 Task: Look for space in Bodināyakkanūr, India from 7th July, 2023 to 15th July, 2023 for 6 adults in price range Rs.15000 to Rs.20000. Place can be entire place with 3 bedrooms having 3 beds and 3 bathrooms. Property type can be house, flat, guest house. Booking option can be shelf check-in. Required host language is English.
Action: Mouse moved to (400, 48)
Screenshot: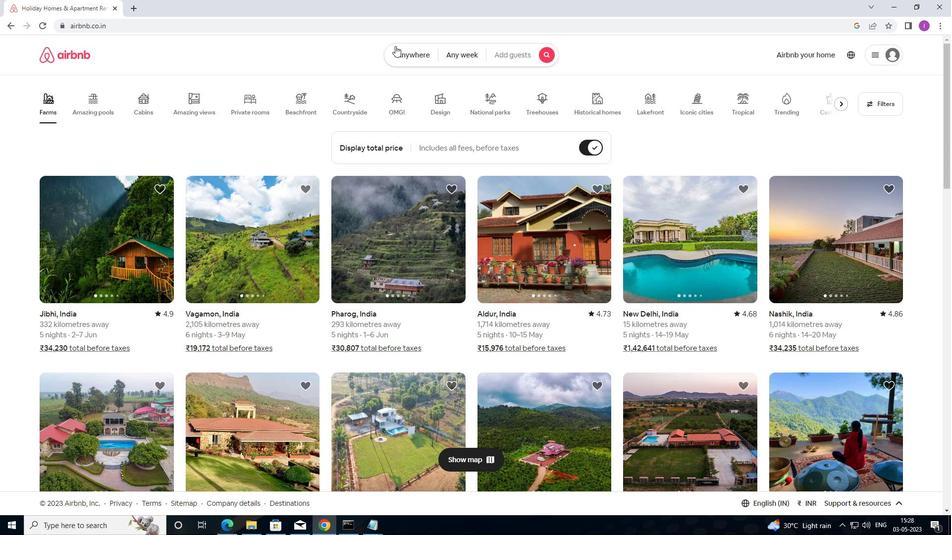 
Action: Mouse pressed left at (400, 48)
Screenshot: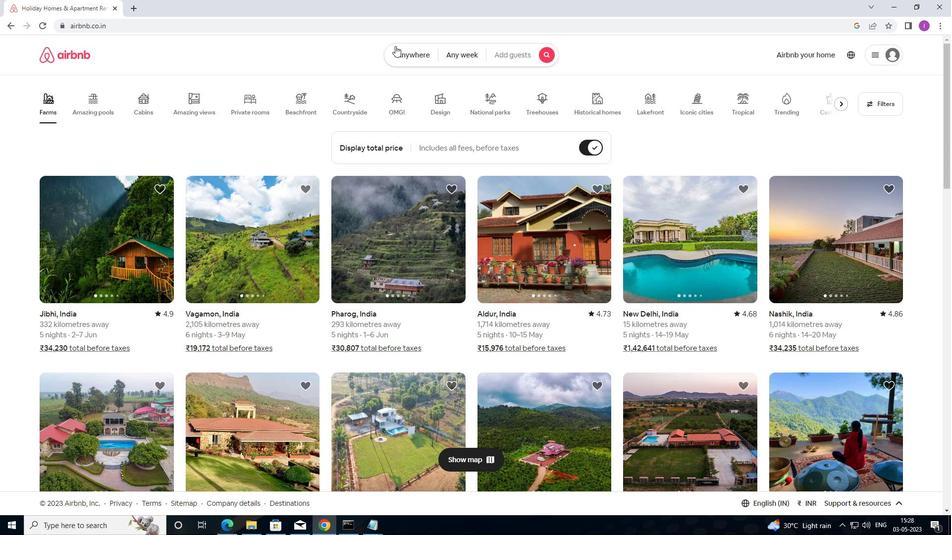 
Action: Mouse moved to (277, 84)
Screenshot: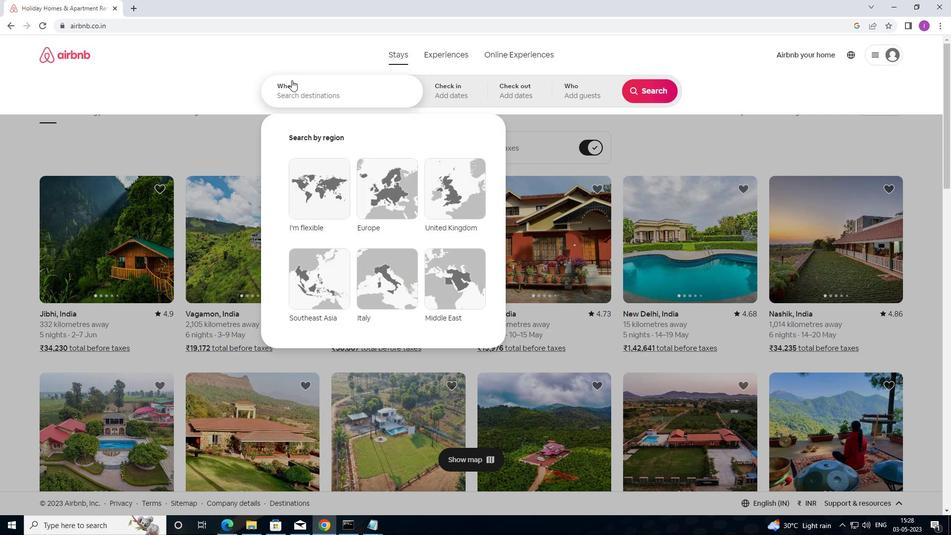 
Action: Mouse pressed left at (277, 84)
Screenshot: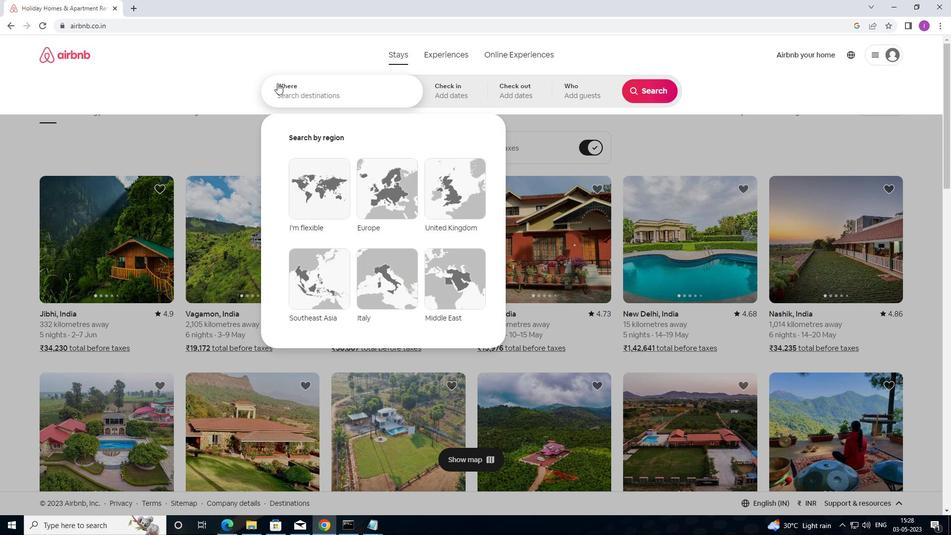 
Action: Mouse moved to (286, 93)
Screenshot: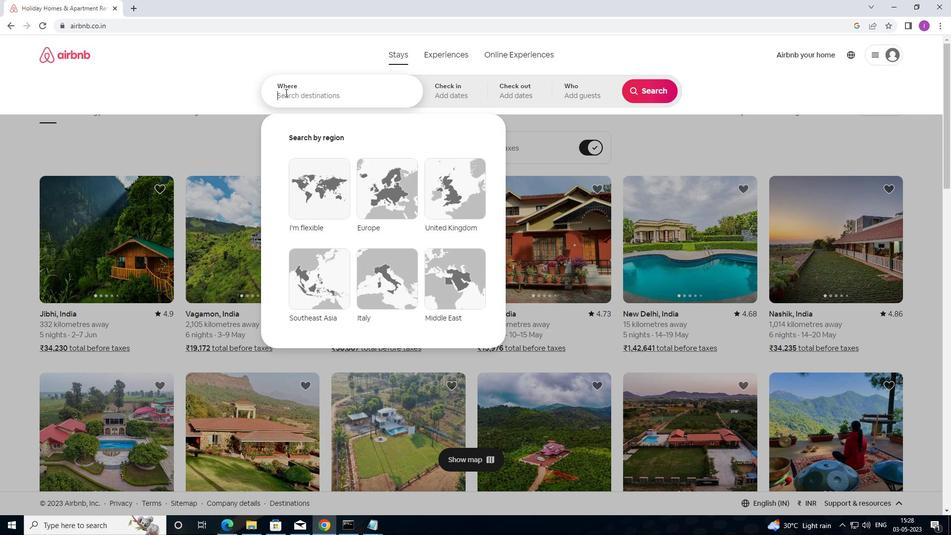 
Action: Mouse pressed left at (286, 93)
Screenshot: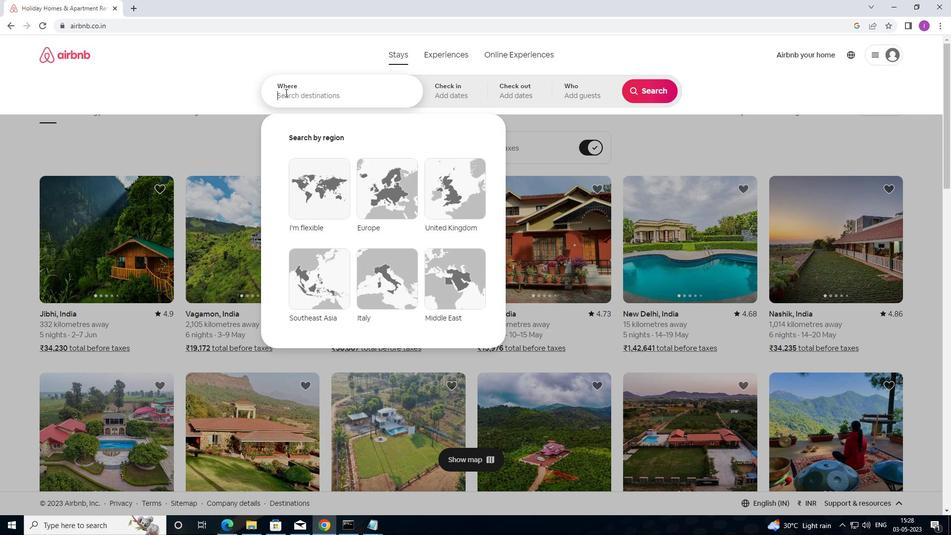 
Action: Key pressed <Key.shift>BODINAYAKKANUR,<Key.shift>INDI<Key.shift>A
Screenshot: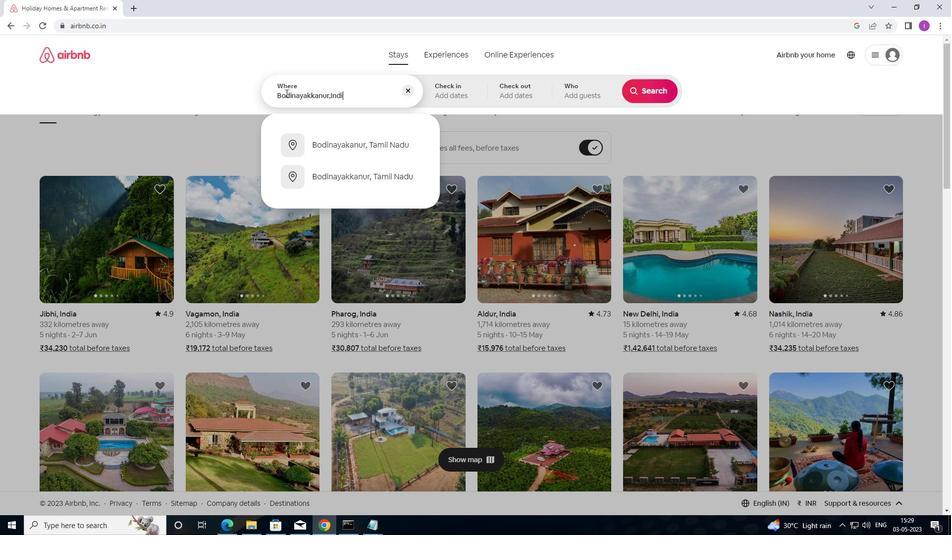 
Action: Mouse moved to (441, 93)
Screenshot: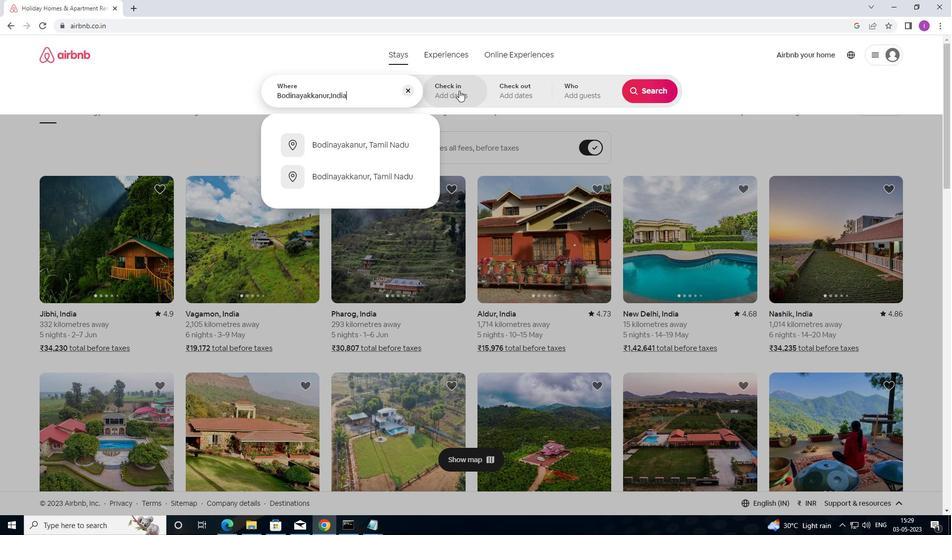 
Action: Mouse pressed left at (441, 93)
Screenshot: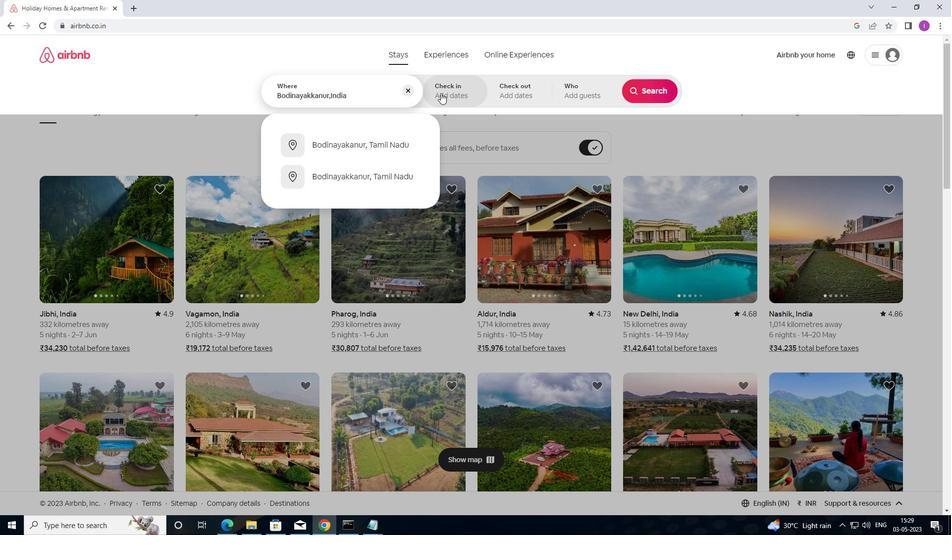 
Action: Mouse moved to (648, 173)
Screenshot: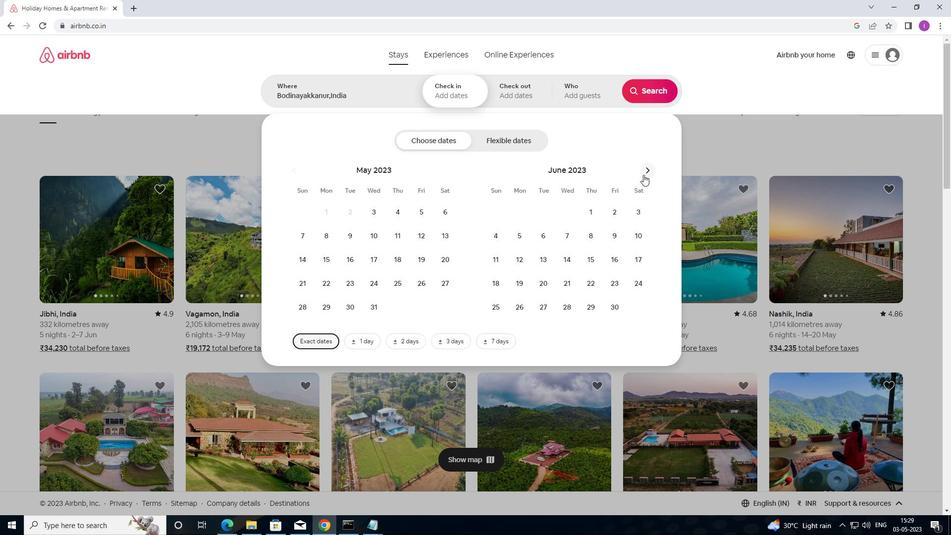 
Action: Mouse pressed left at (648, 173)
Screenshot: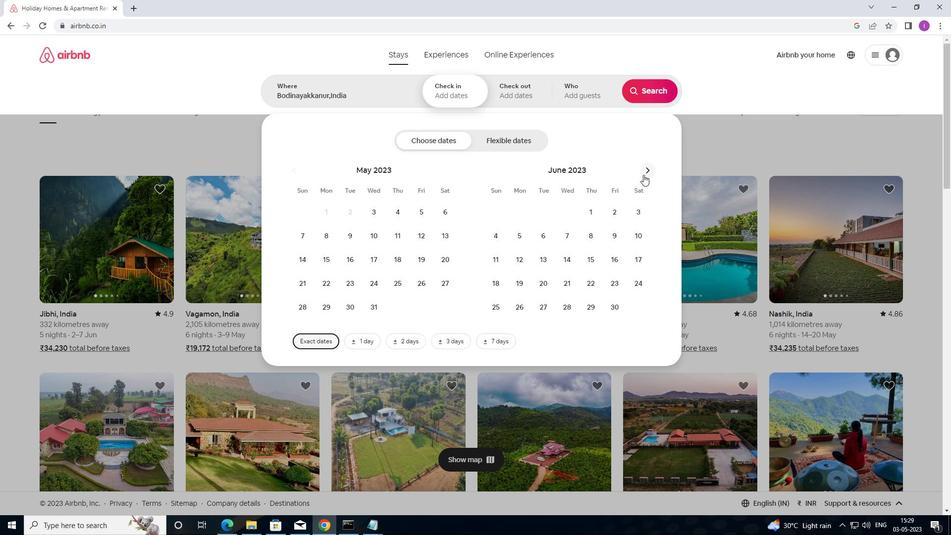 
Action: Mouse moved to (618, 236)
Screenshot: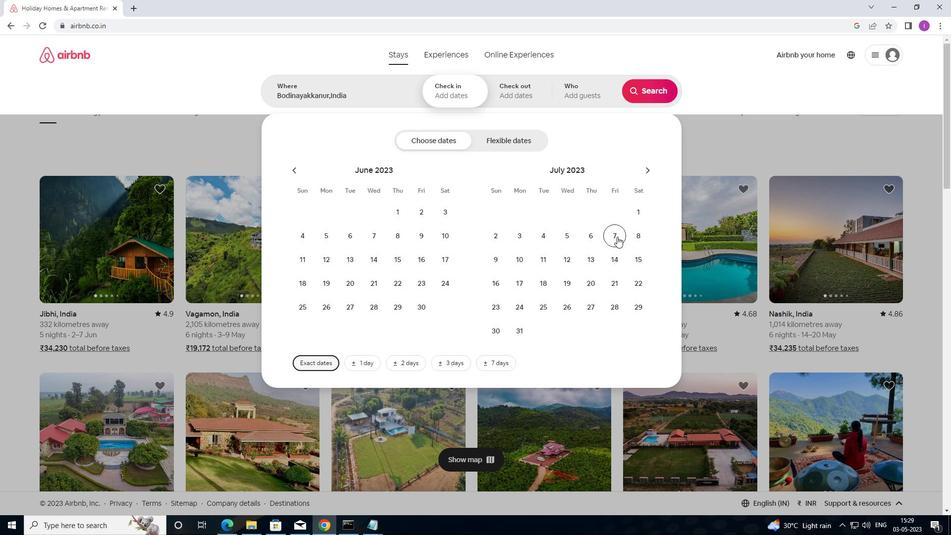
Action: Mouse pressed left at (618, 236)
Screenshot: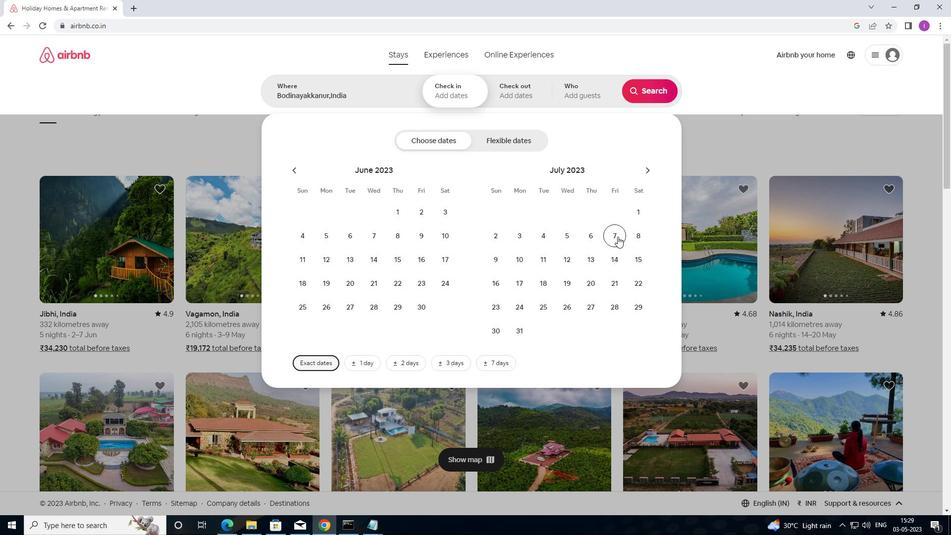 
Action: Mouse moved to (640, 262)
Screenshot: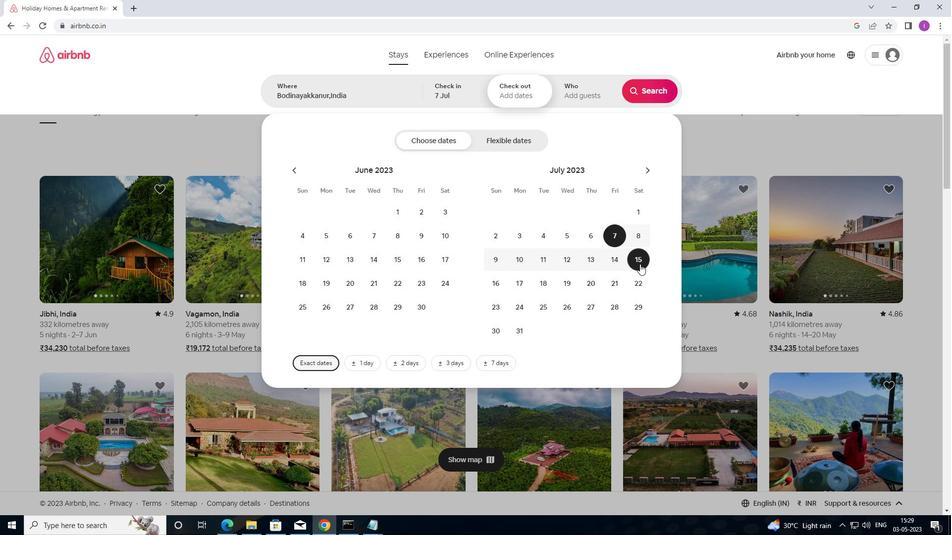 
Action: Mouse pressed left at (640, 262)
Screenshot: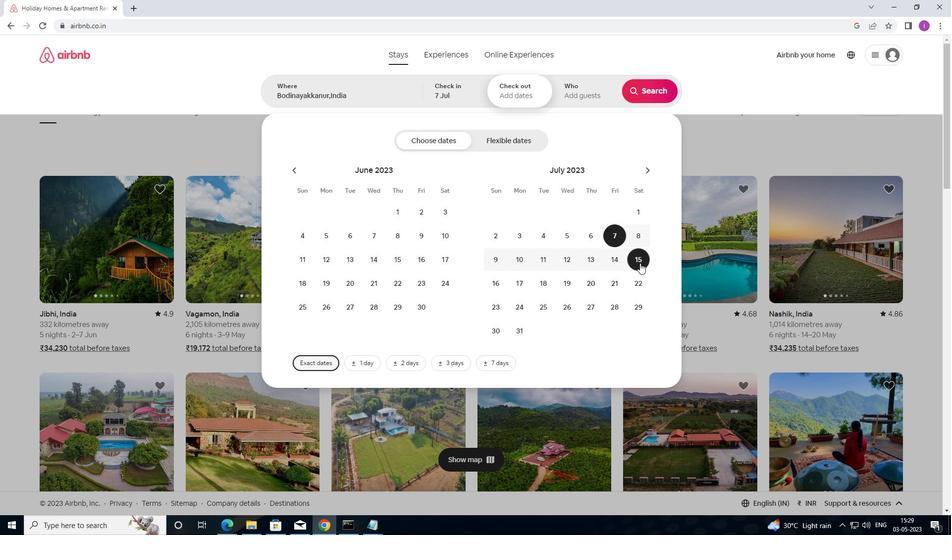 
Action: Mouse moved to (588, 92)
Screenshot: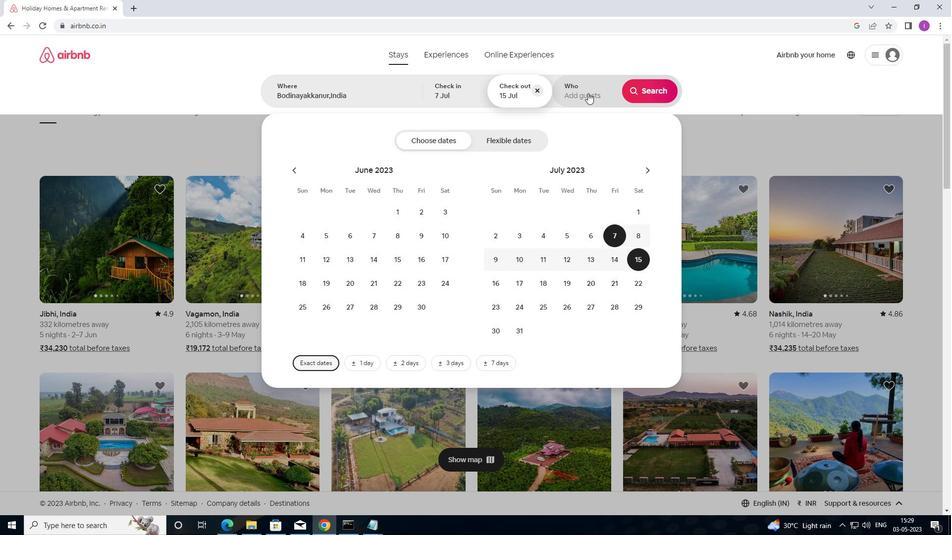 
Action: Mouse pressed left at (588, 92)
Screenshot: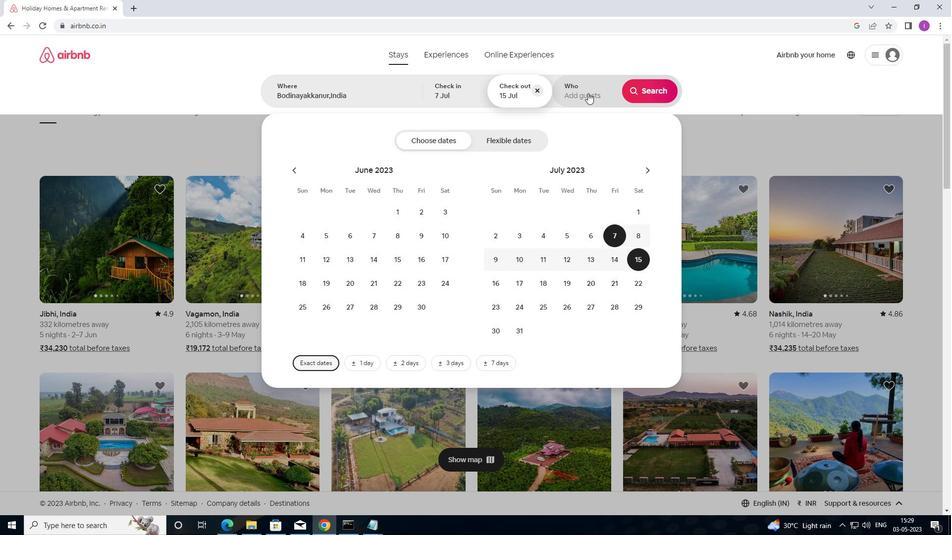 
Action: Mouse moved to (657, 143)
Screenshot: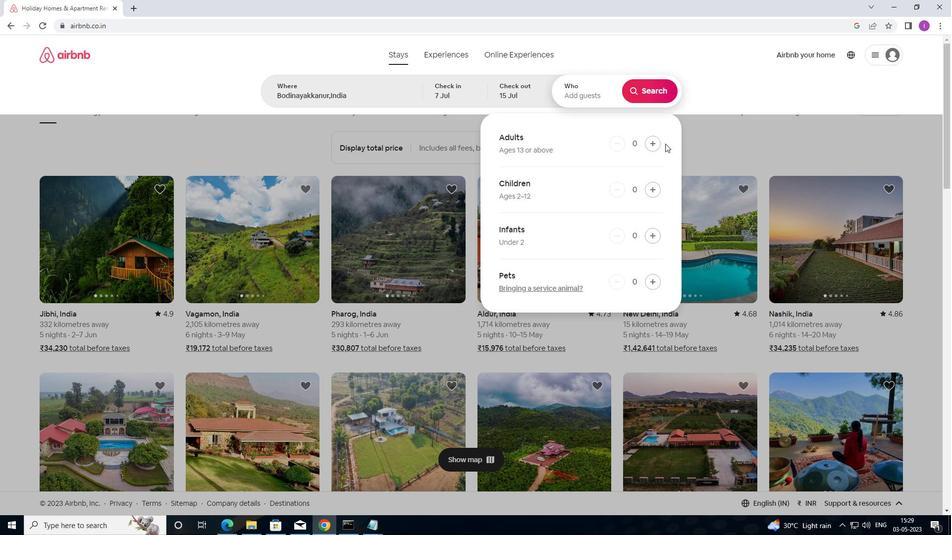 
Action: Mouse pressed left at (657, 143)
Screenshot: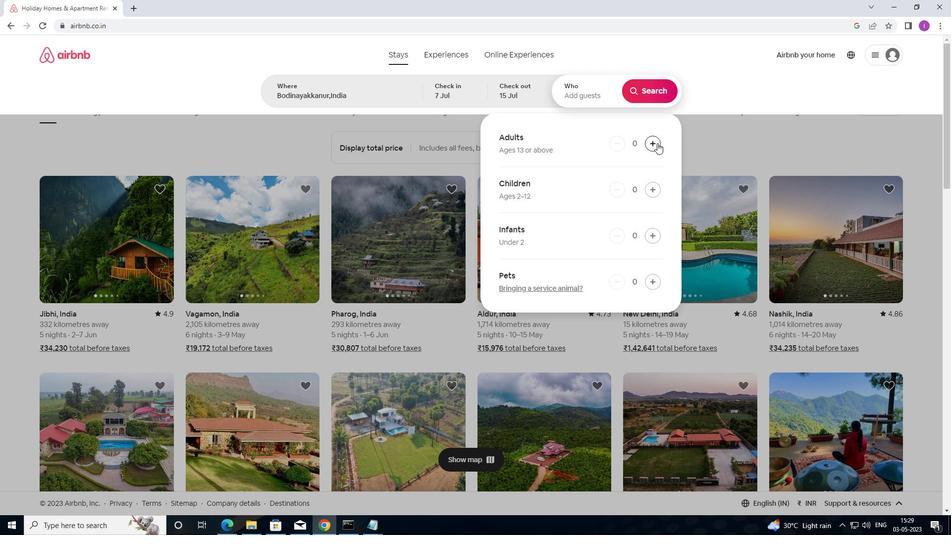 
Action: Mouse pressed left at (657, 143)
Screenshot: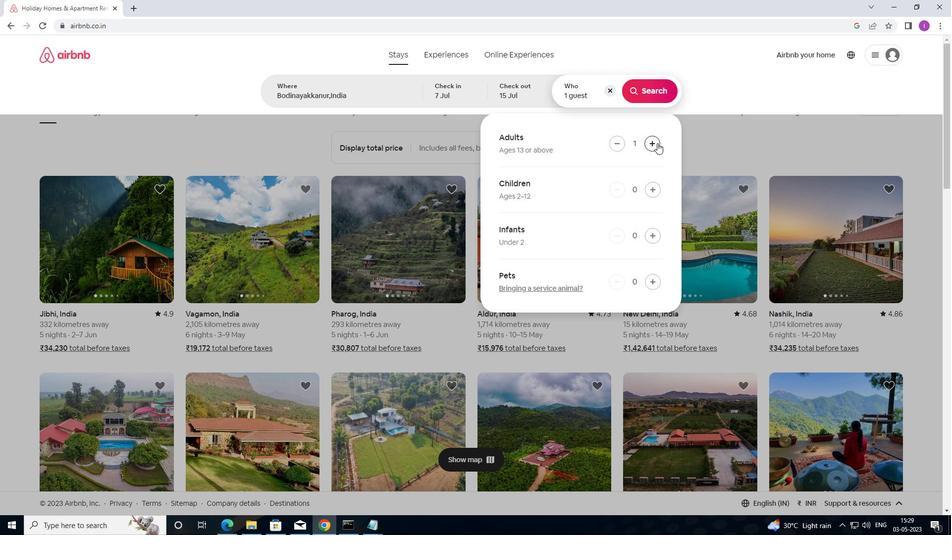 
Action: Mouse pressed left at (657, 143)
Screenshot: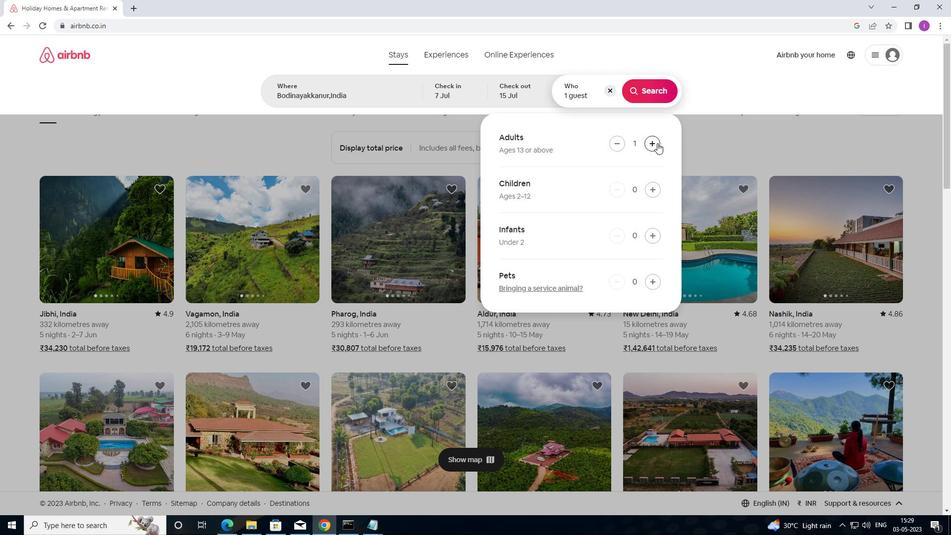 
Action: Mouse pressed left at (657, 143)
Screenshot: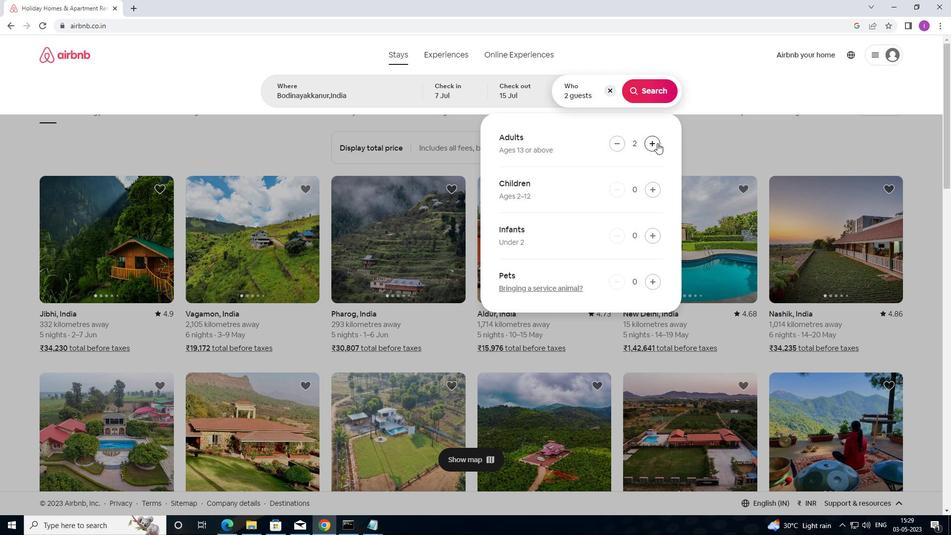 
Action: Mouse pressed left at (657, 143)
Screenshot: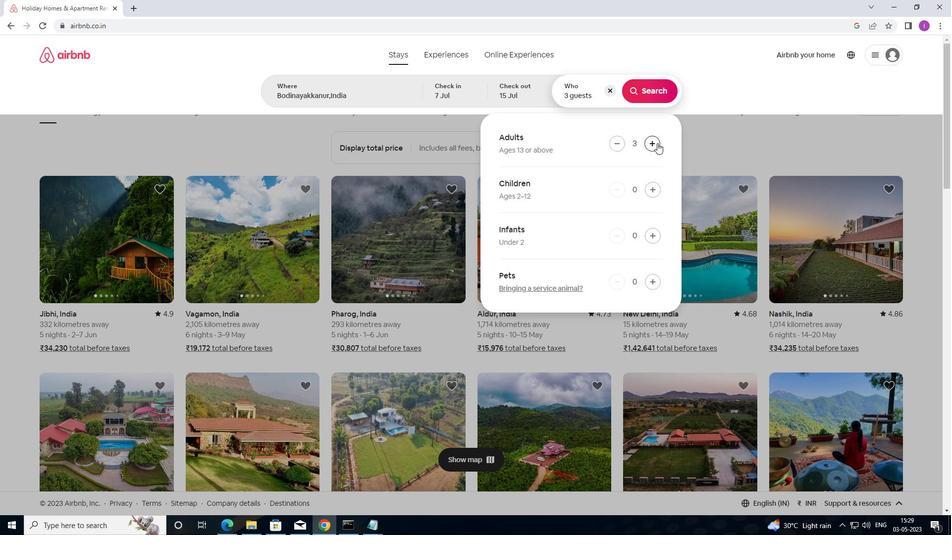 
Action: Mouse pressed left at (657, 143)
Screenshot: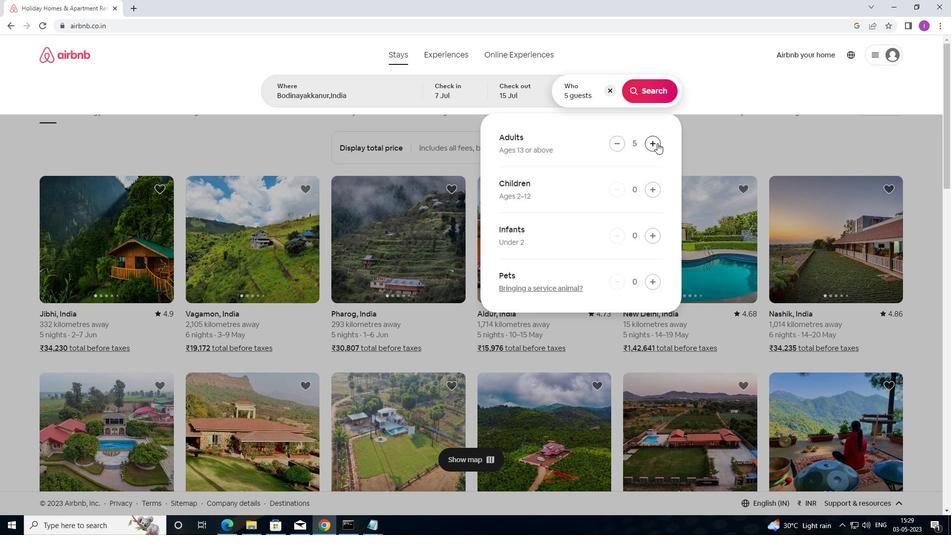 
Action: Mouse moved to (646, 90)
Screenshot: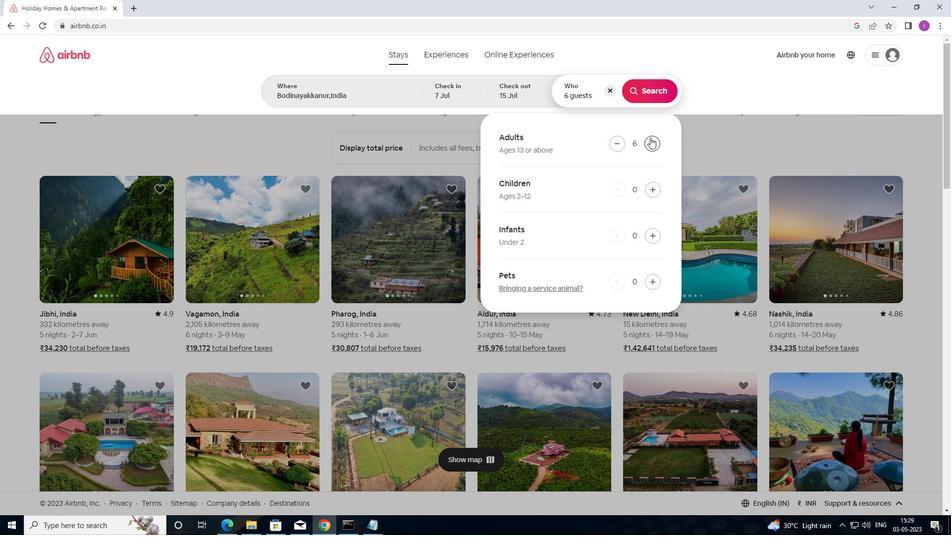 
Action: Mouse pressed left at (646, 90)
Screenshot: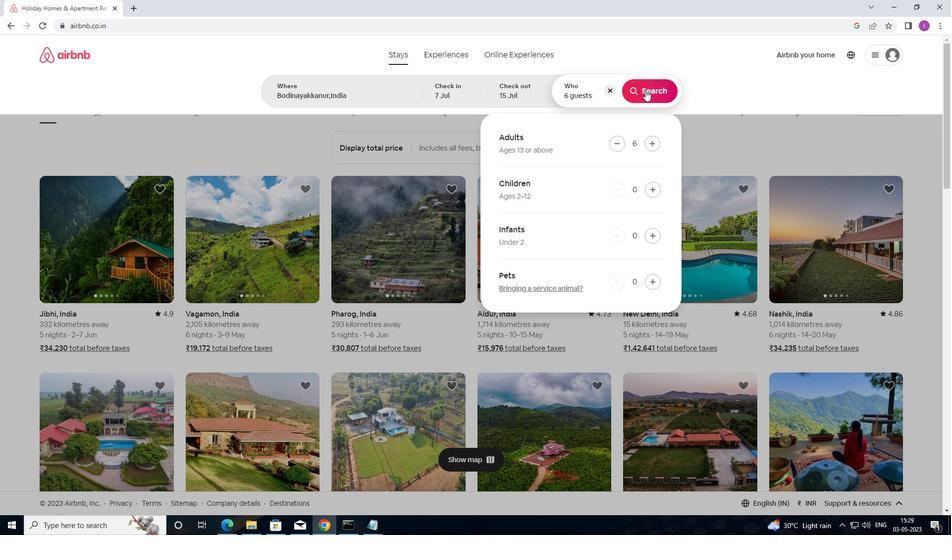 
Action: Mouse moved to (893, 103)
Screenshot: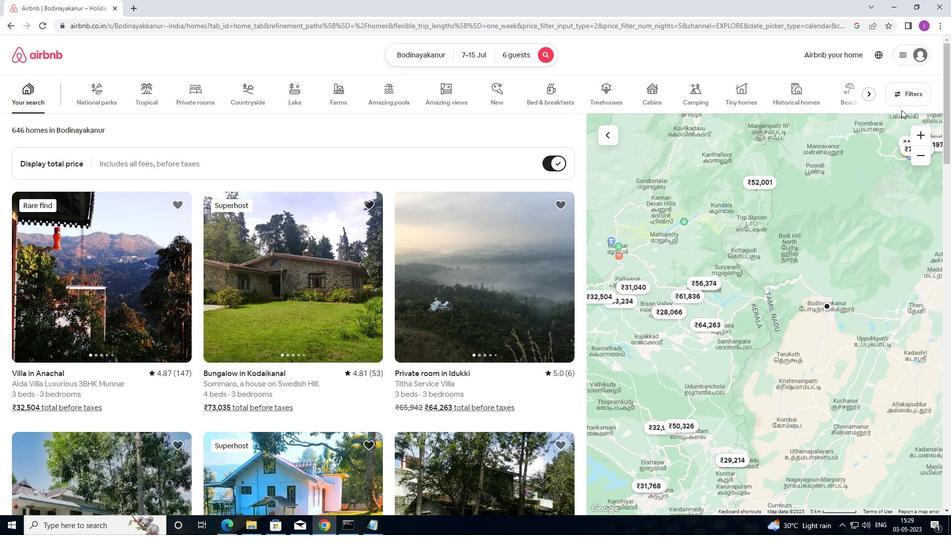 
Action: Mouse pressed left at (893, 103)
Screenshot: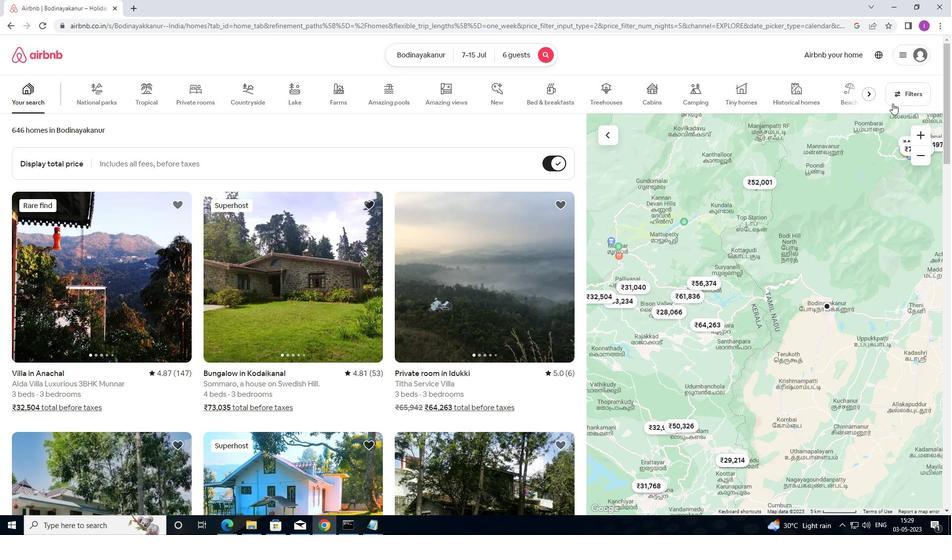 
Action: Mouse moved to (362, 216)
Screenshot: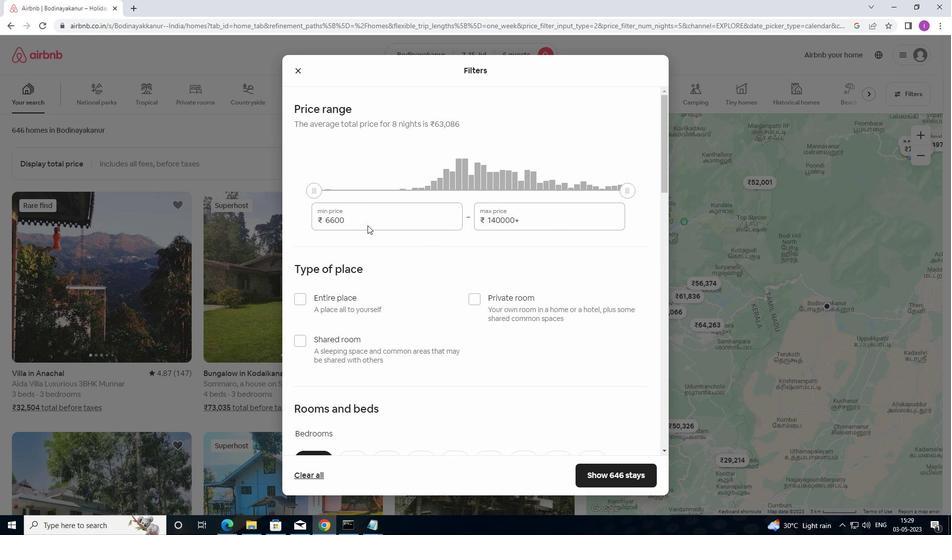 
Action: Mouse pressed left at (362, 216)
Screenshot: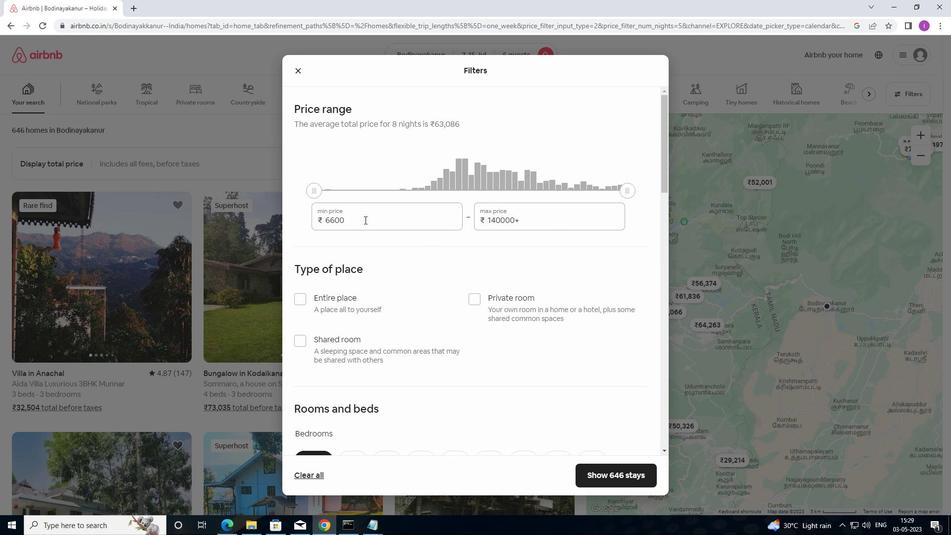 
Action: Mouse moved to (298, 217)
Screenshot: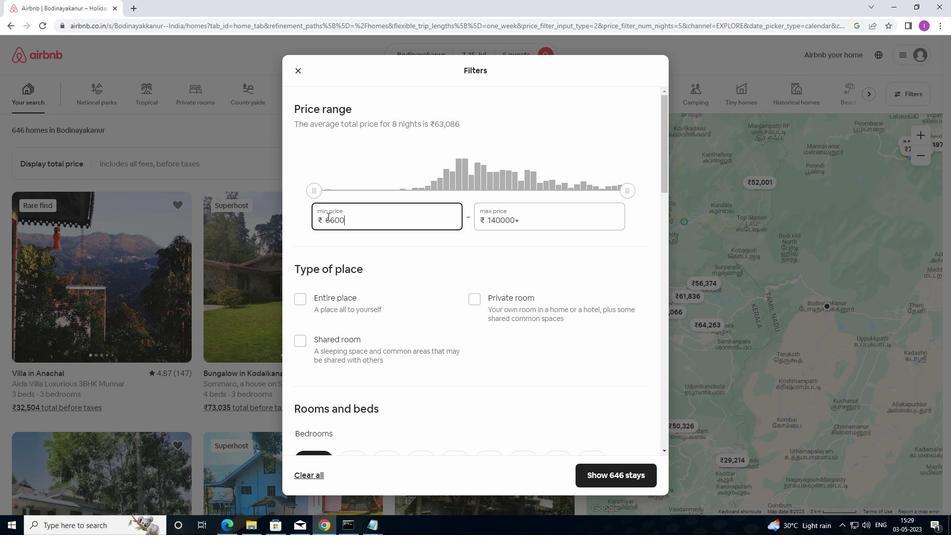 
Action: Key pressed 1
Screenshot: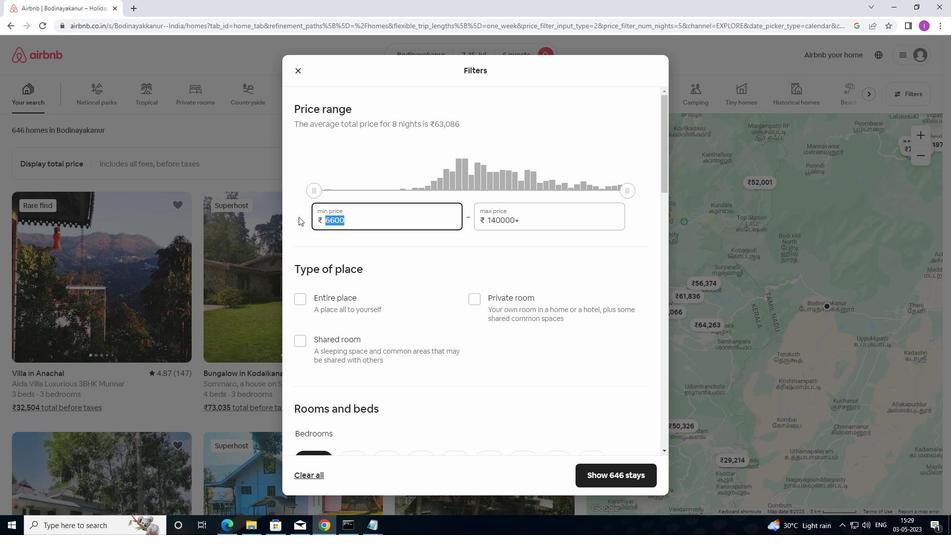 
Action: Mouse moved to (310, 219)
Screenshot: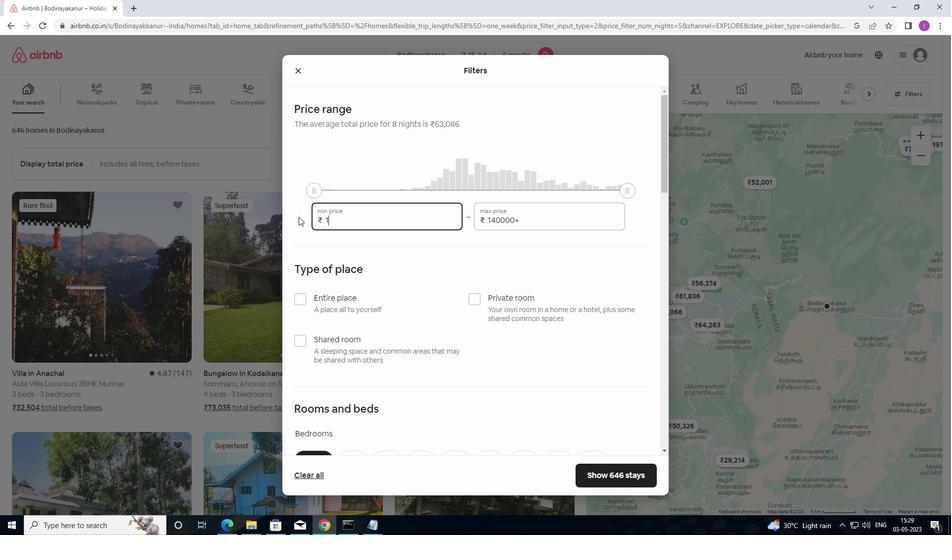 
Action: Key pressed 50
Screenshot: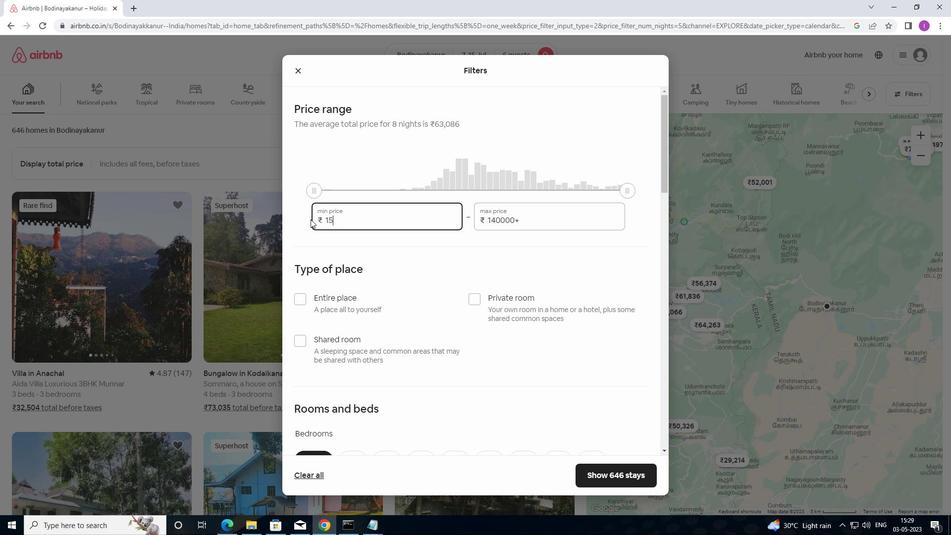 
Action: Mouse moved to (312, 219)
Screenshot: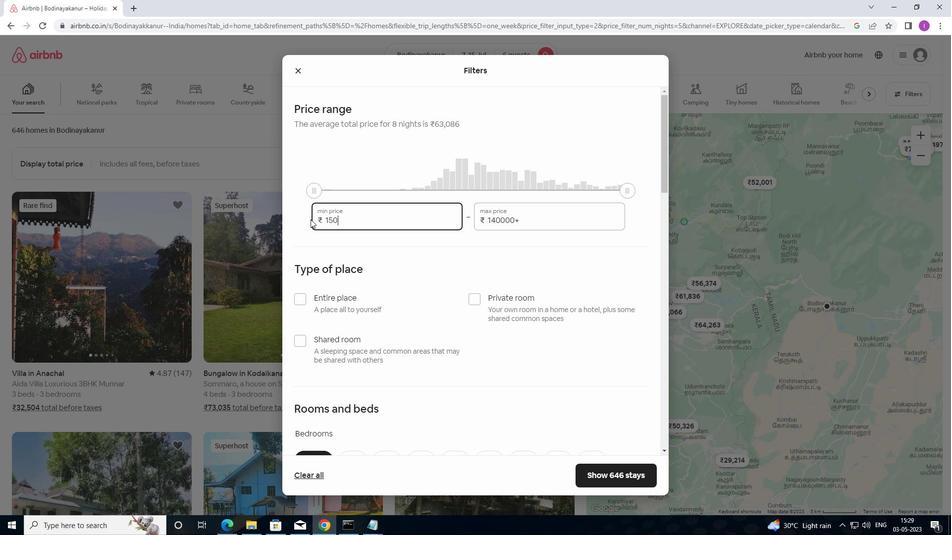
Action: Key pressed 0
Screenshot: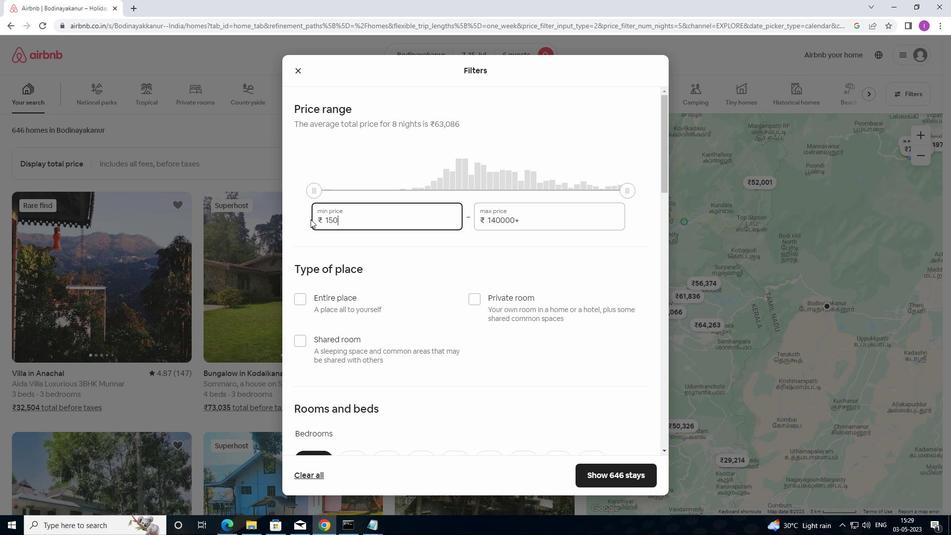 
Action: Mouse moved to (312, 219)
Screenshot: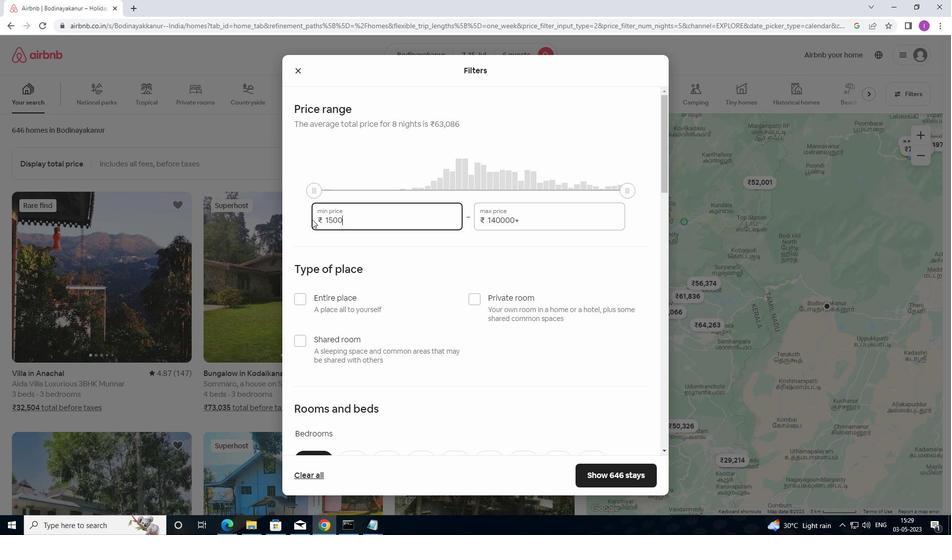 
Action: Key pressed 0
Screenshot: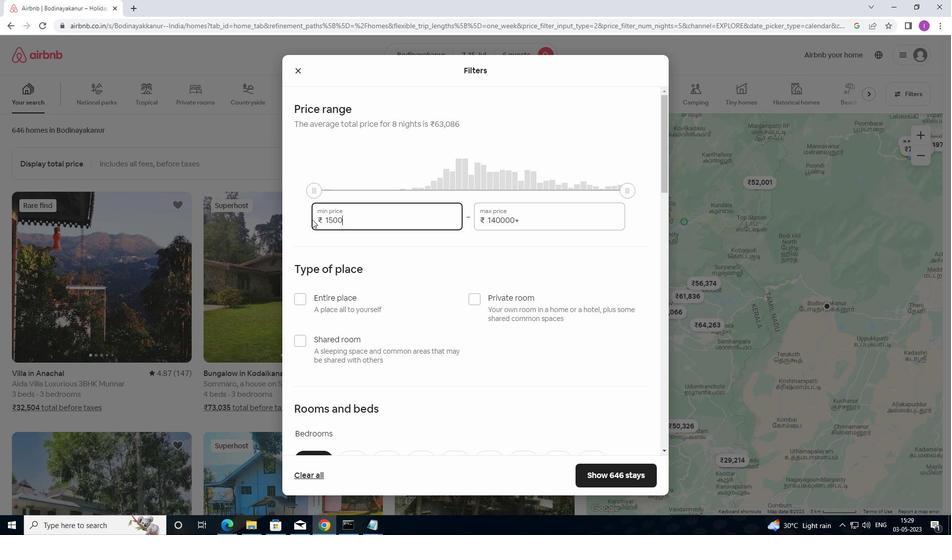 
Action: Mouse moved to (529, 215)
Screenshot: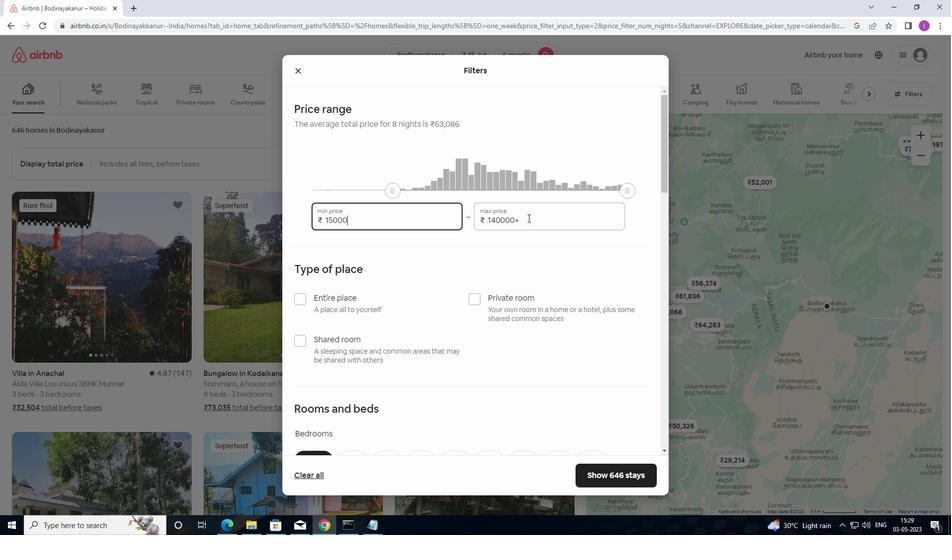 
Action: Mouse pressed left at (529, 215)
Screenshot: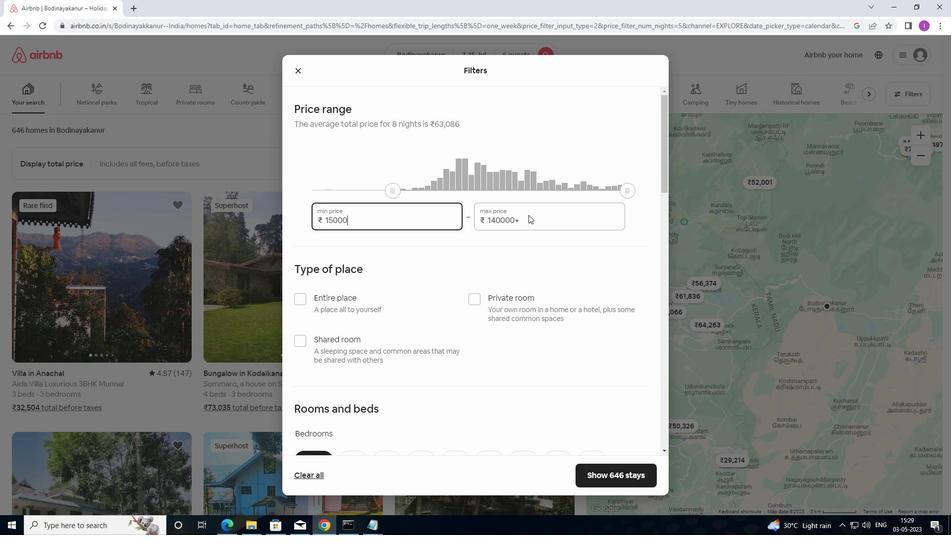 
Action: Mouse moved to (523, 220)
Screenshot: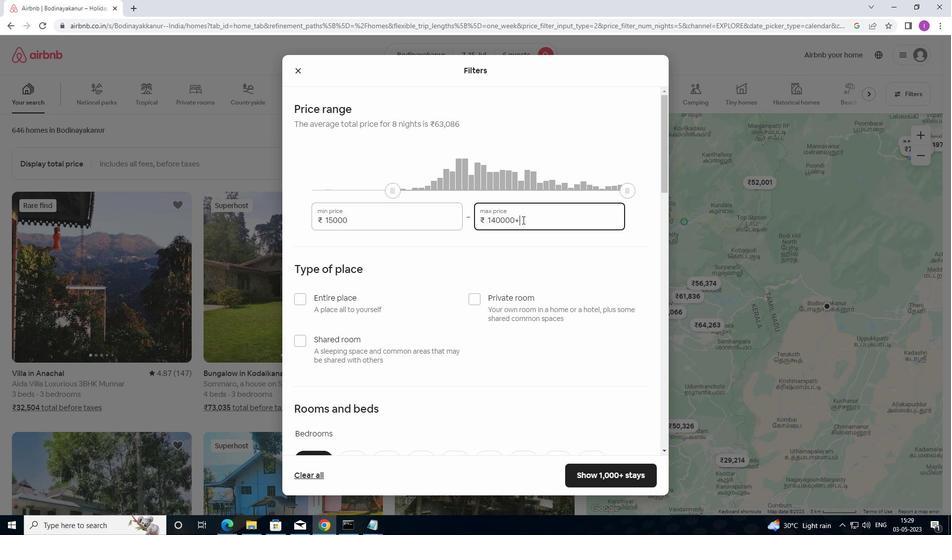 
Action: Mouse pressed left at (523, 220)
Screenshot: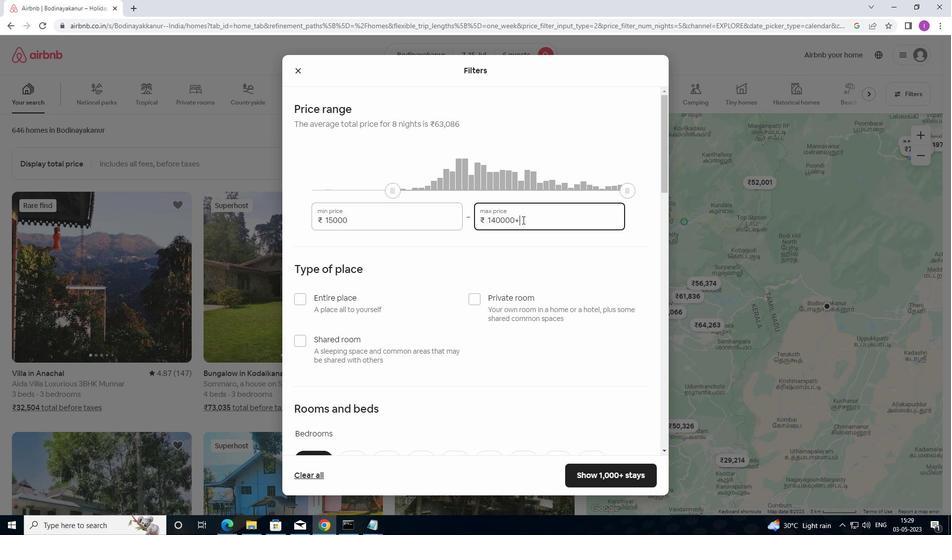 
Action: Mouse moved to (473, 221)
Screenshot: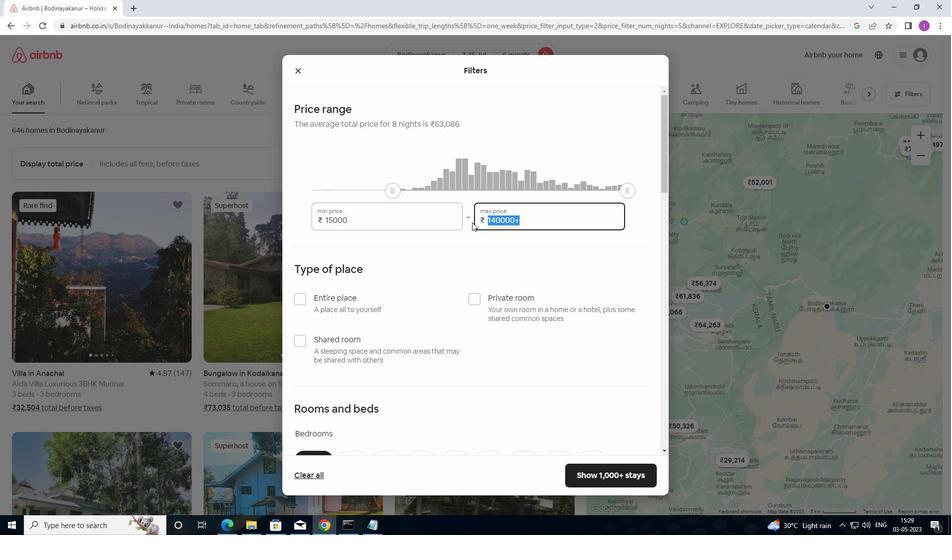 
Action: Key pressed 200
Screenshot: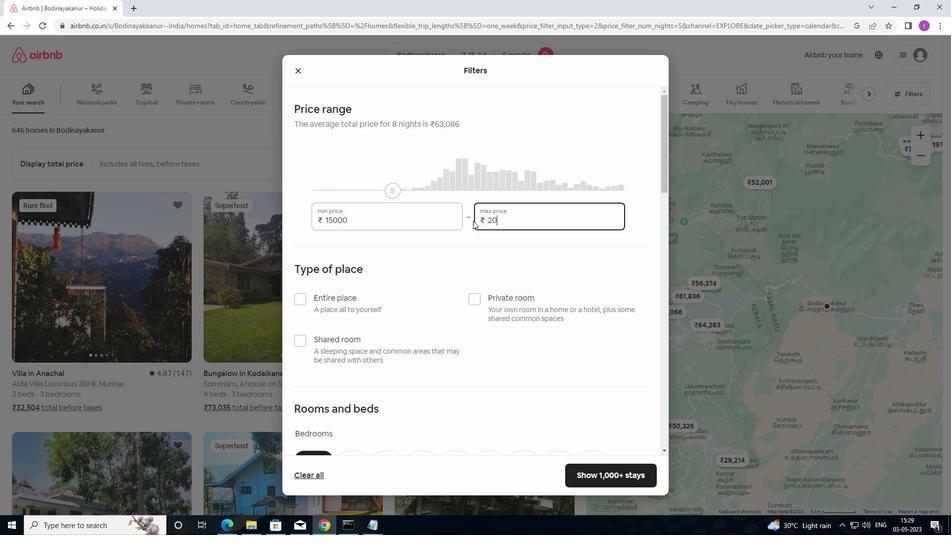 
Action: Mouse moved to (473, 221)
Screenshot: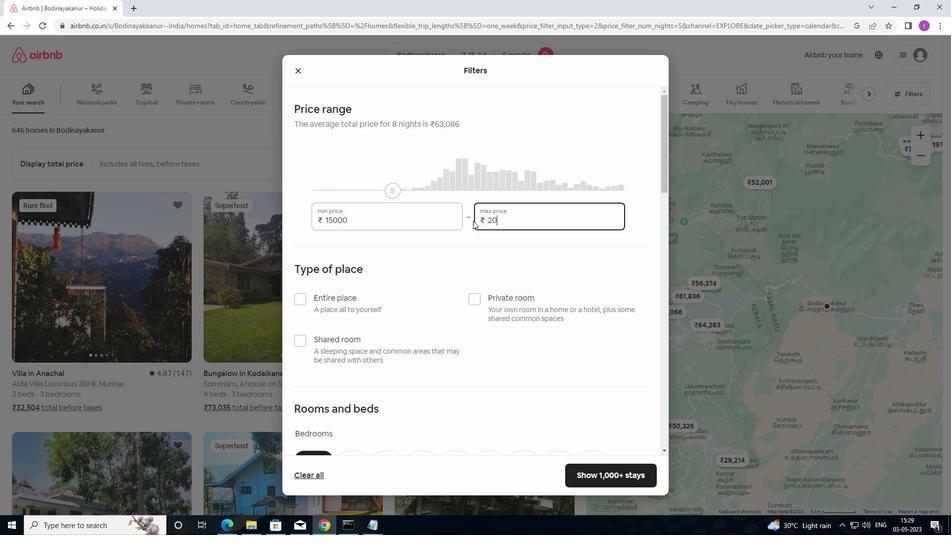 
Action: Key pressed 0
Screenshot: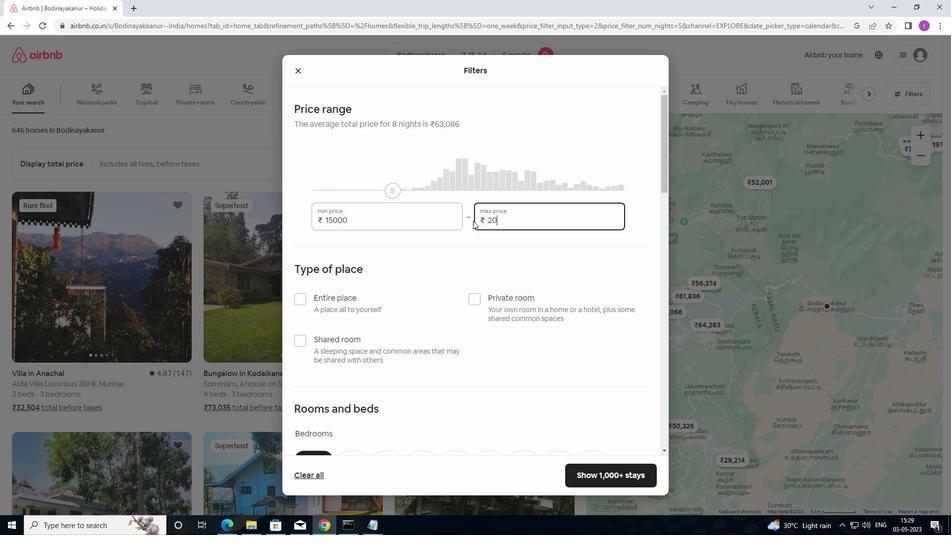 
Action: Mouse moved to (474, 224)
Screenshot: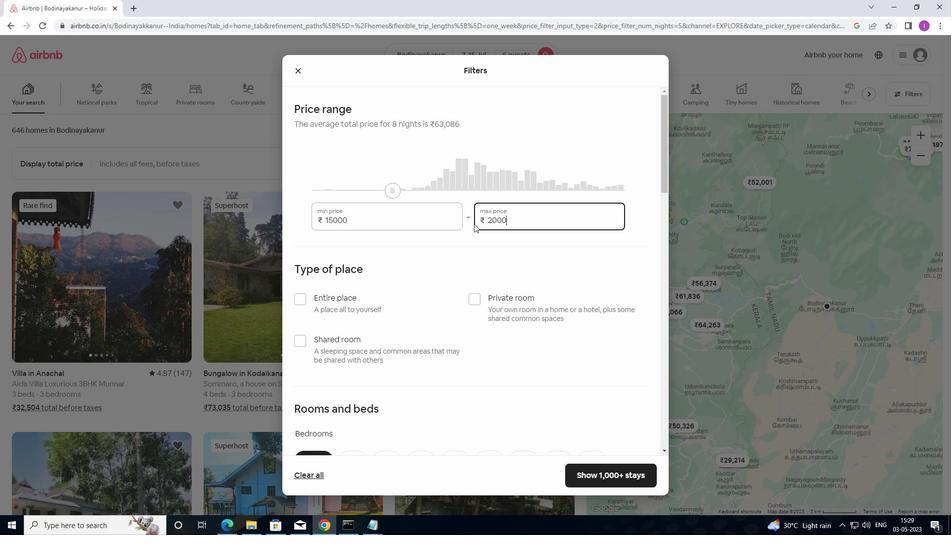 
Action: Key pressed 0
Screenshot: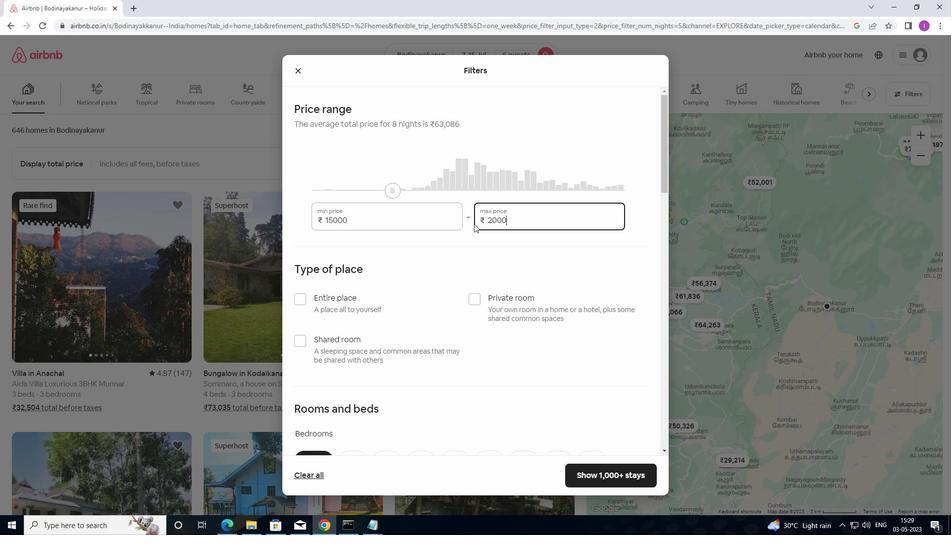 
Action: Mouse moved to (456, 299)
Screenshot: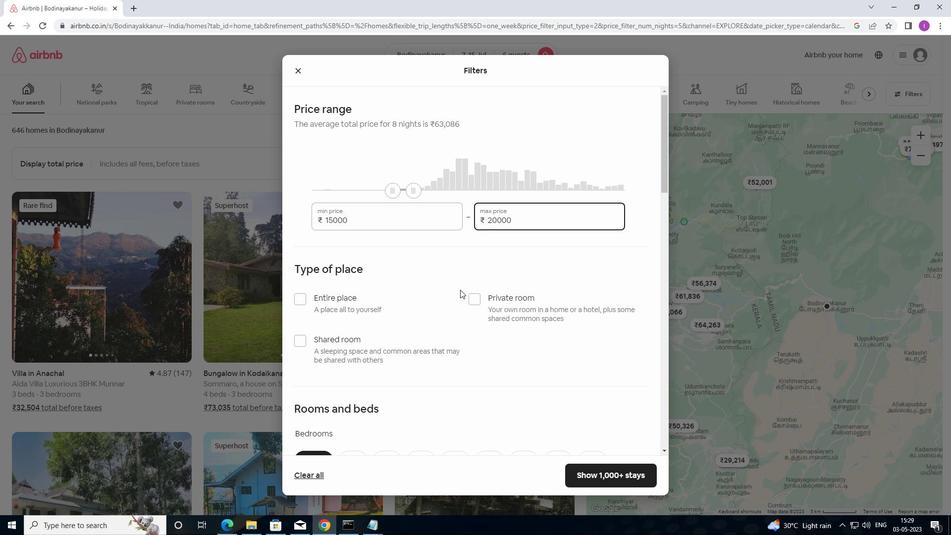 
Action: Mouse scrolled (456, 298) with delta (0, 0)
Screenshot: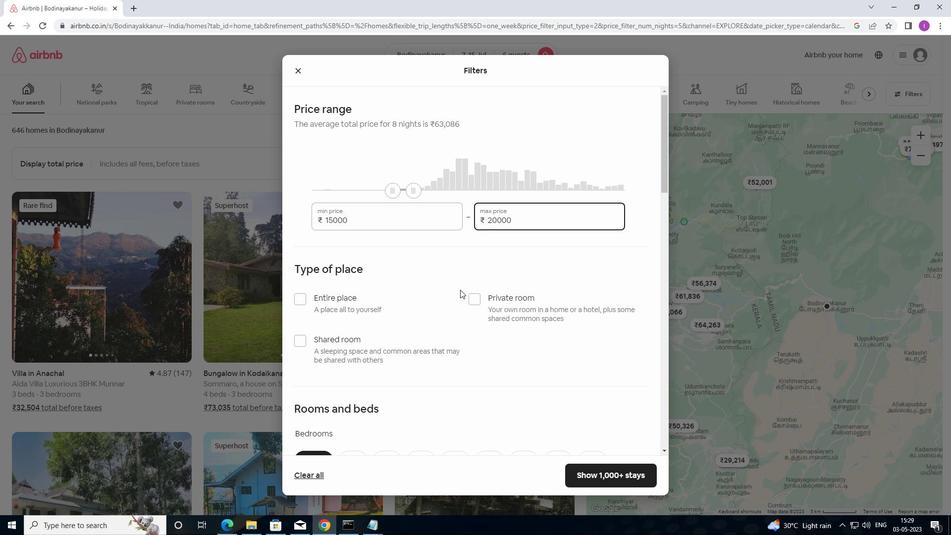 
Action: Mouse moved to (296, 252)
Screenshot: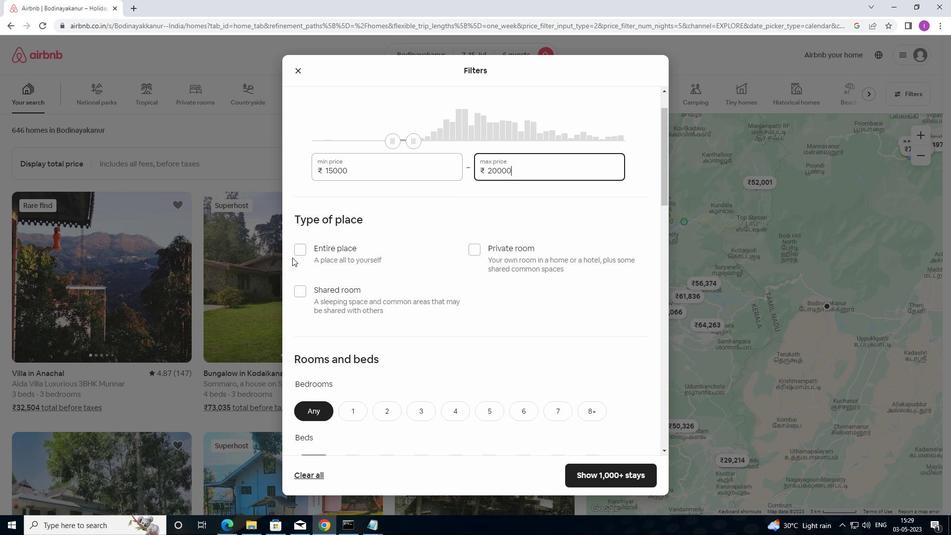 
Action: Mouse pressed left at (296, 252)
Screenshot: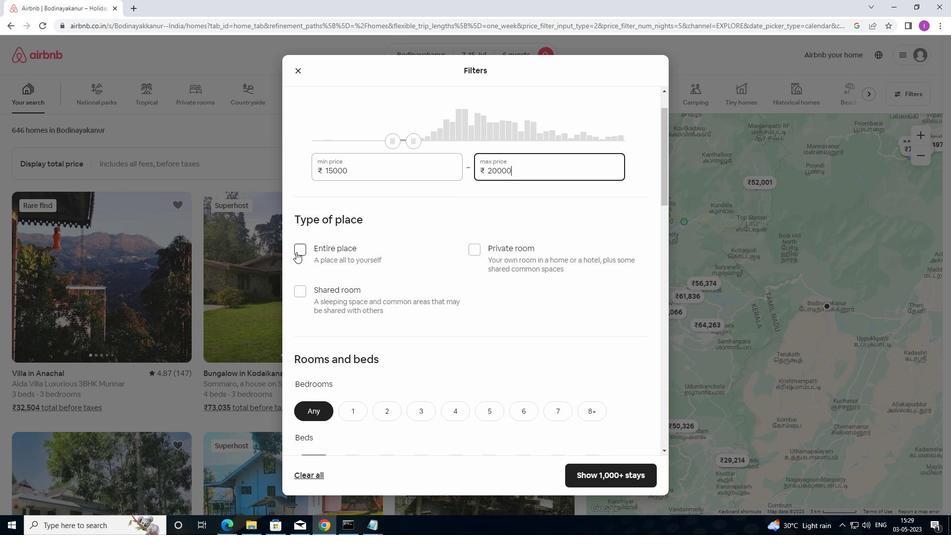 
Action: Mouse moved to (409, 263)
Screenshot: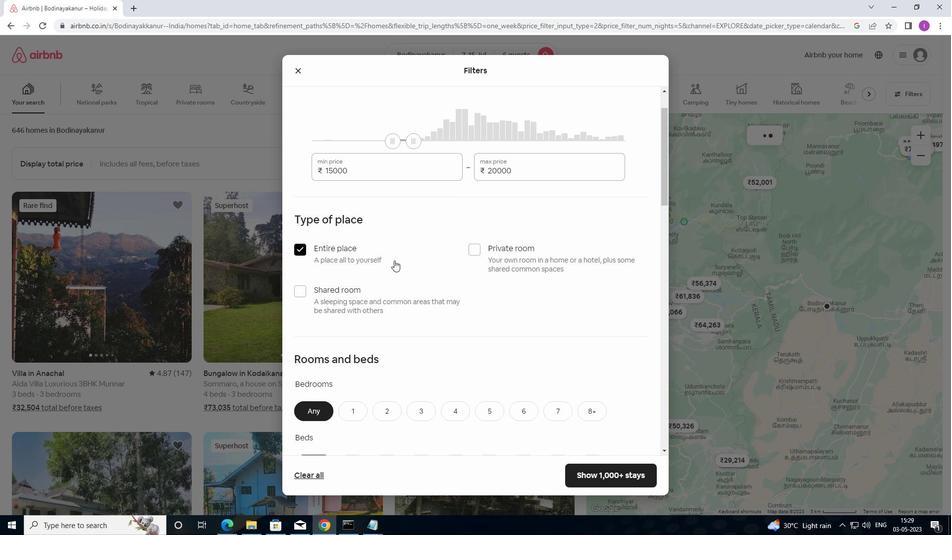 
Action: Mouse scrolled (409, 262) with delta (0, 0)
Screenshot: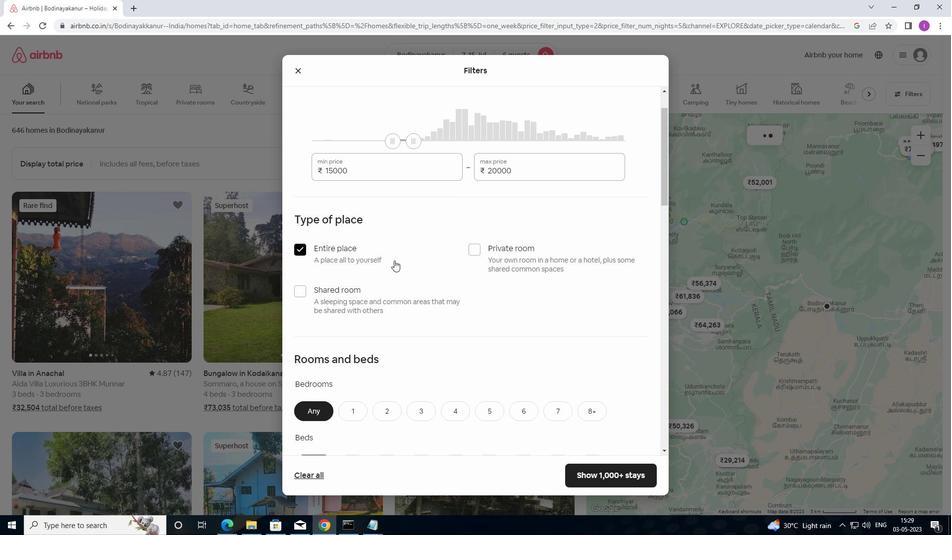 
Action: Mouse moved to (410, 264)
Screenshot: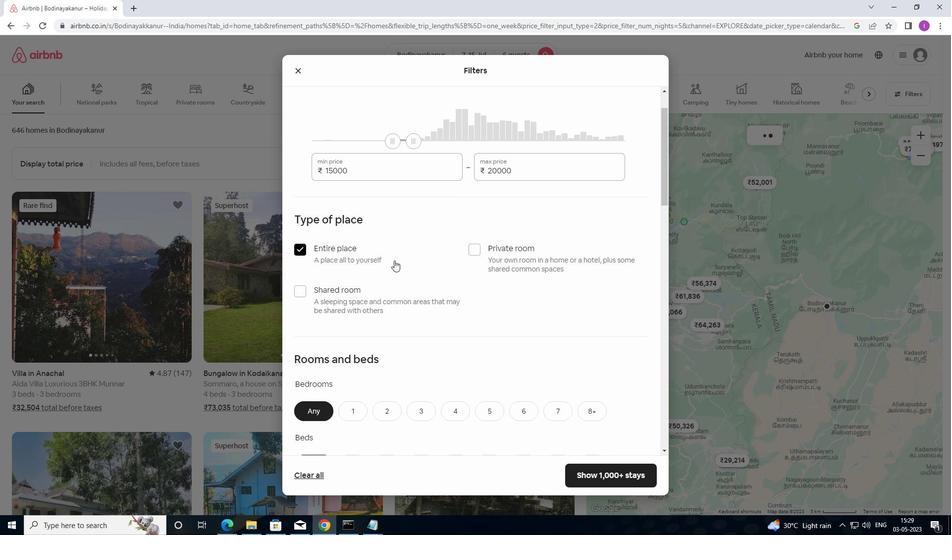 
Action: Mouse scrolled (410, 263) with delta (0, 0)
Screenshot: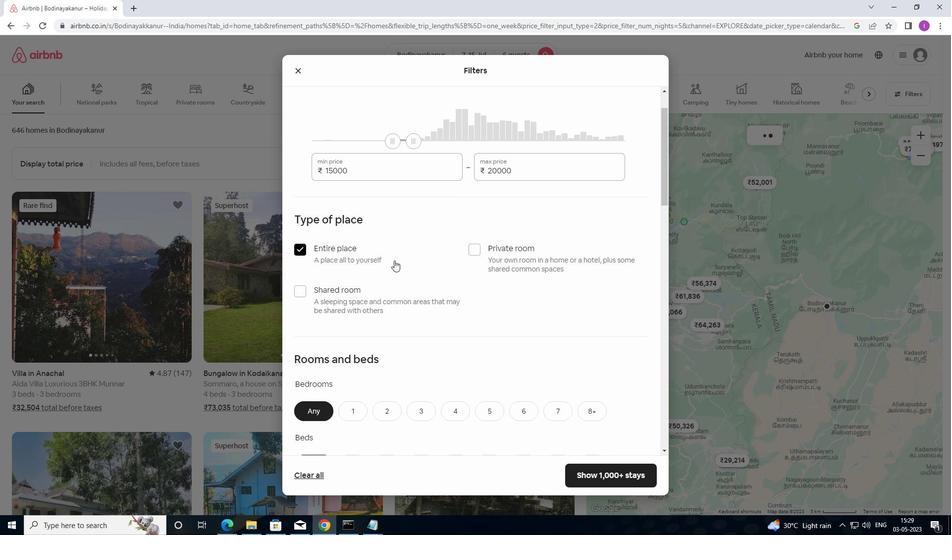 
Action: Mouse moved to (411, 265)
Screenshot: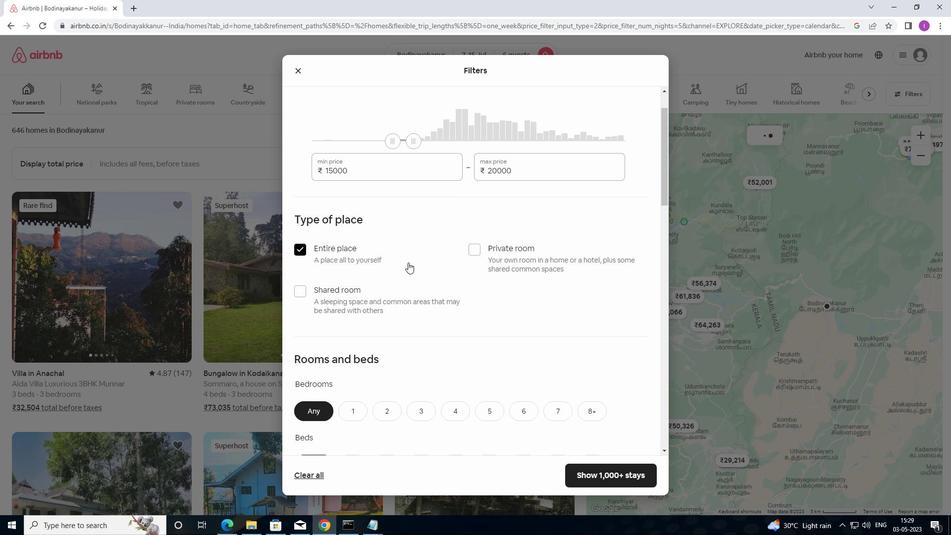 
Action: Mouse scrolled (411, 264) with delta (0, 0)
Screenshot: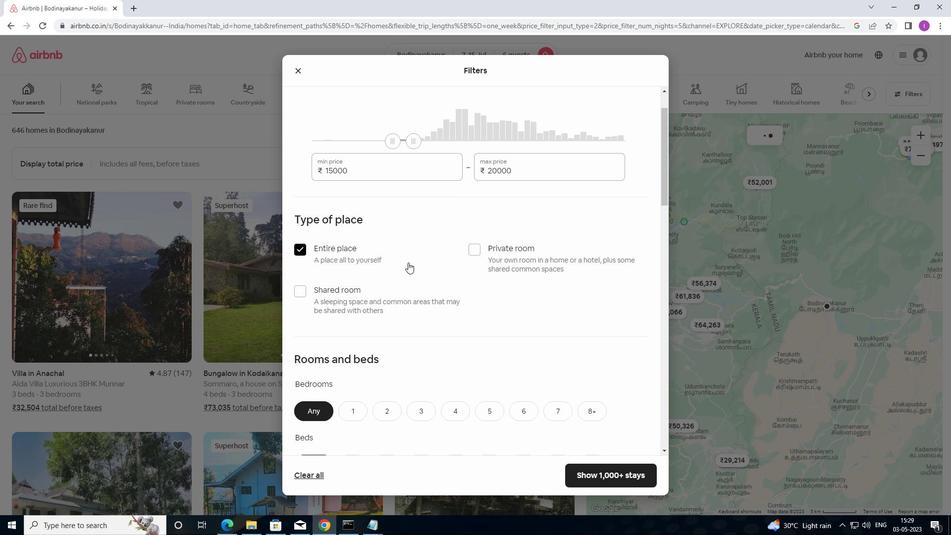 
Action: Mouse scrolled (411, 264) with delta (0, 0)
Screenshot: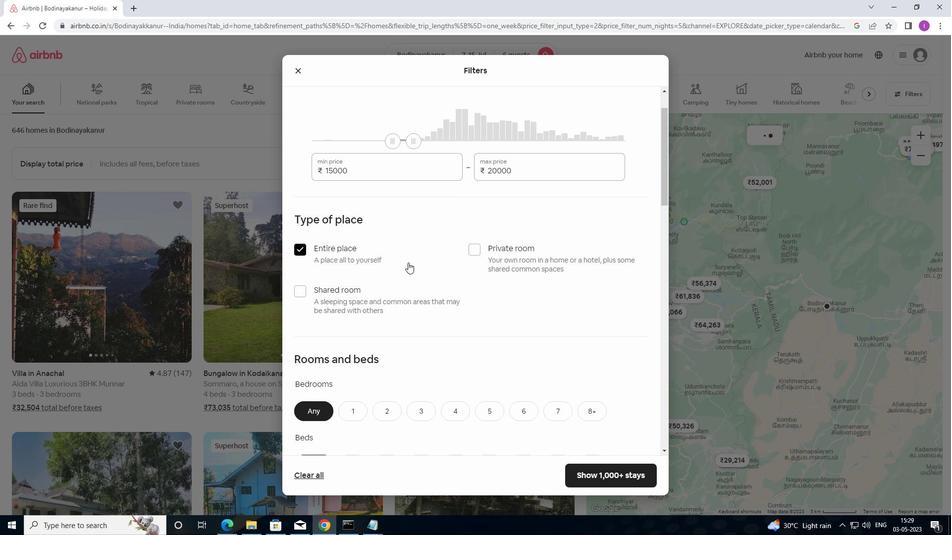 
Action: Mouse moved to (411, 212)
Screenshot: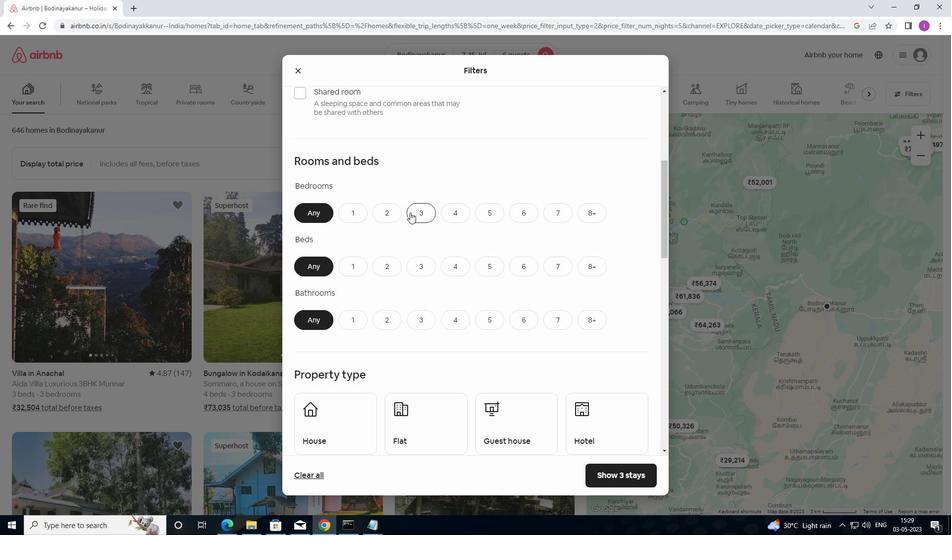 
Action: Mouse pressed left at (411, 212)
Screenshot: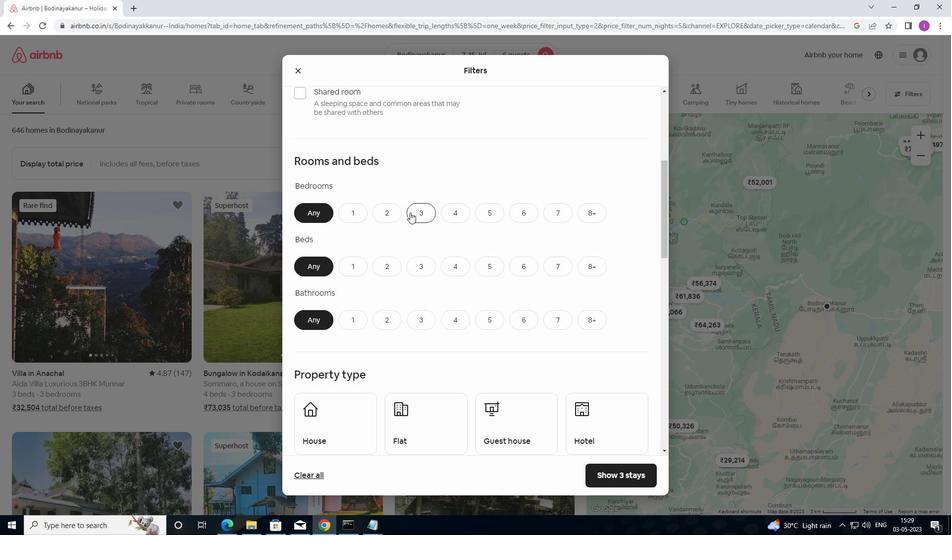 
Action: Mouse moved to (420, 265)
Screenshot: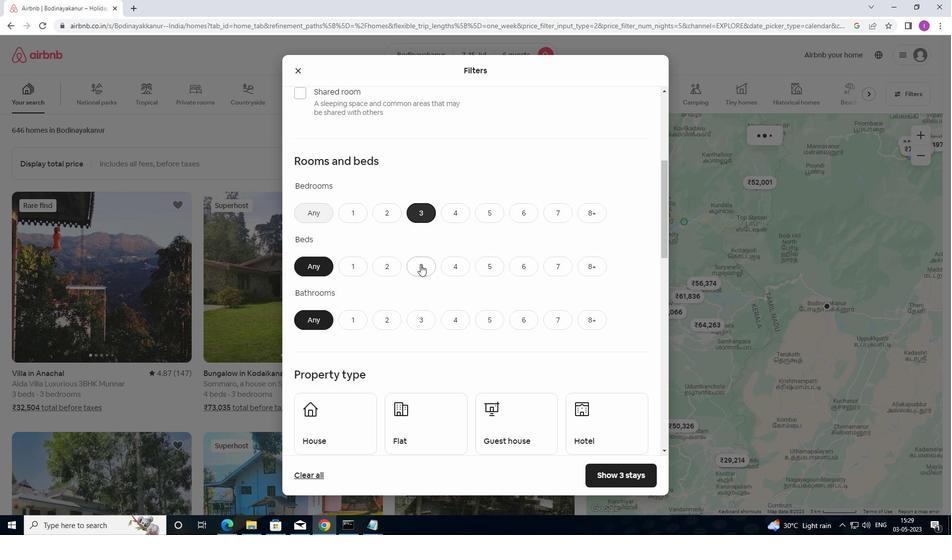 
Action: Mouse pressed left at (420, 265)
Screenshot: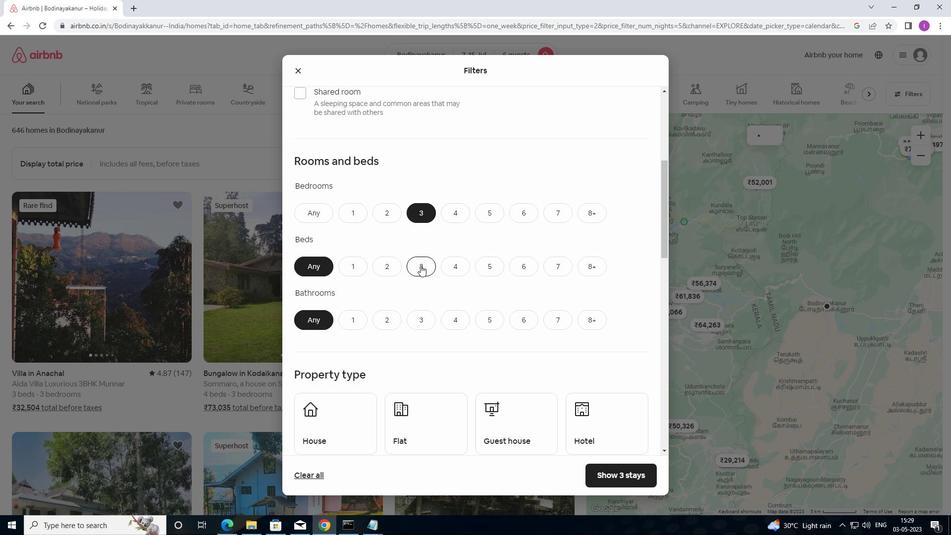 
Action: Mouse moved to (420, 317)
Screenshot: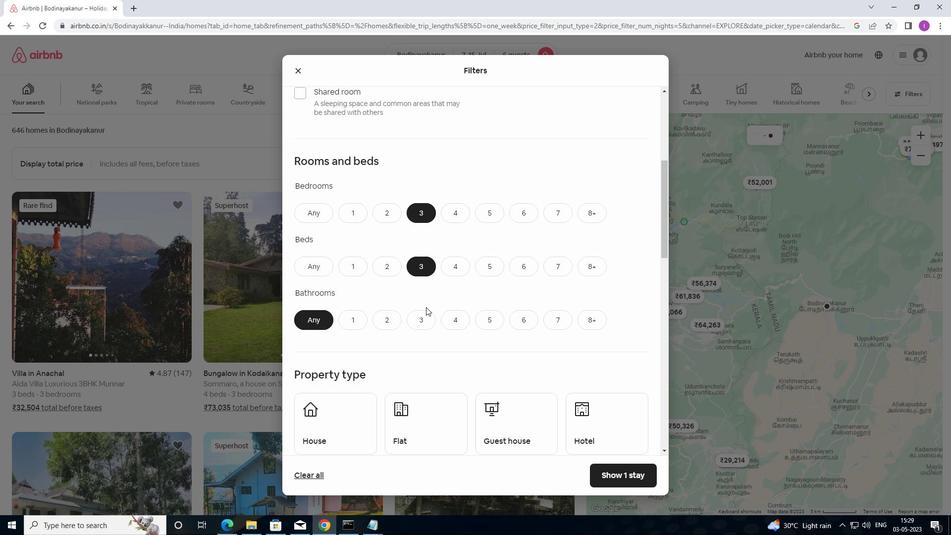 
Action: Mouse pressed left at (420, 317)
Screenshot: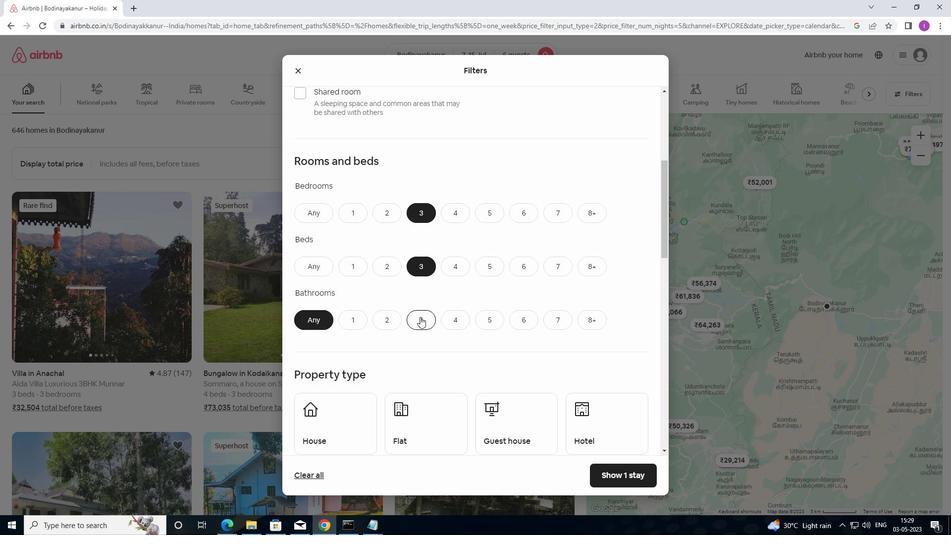
Action: Mouse moved to (423, 305)
Screenshot: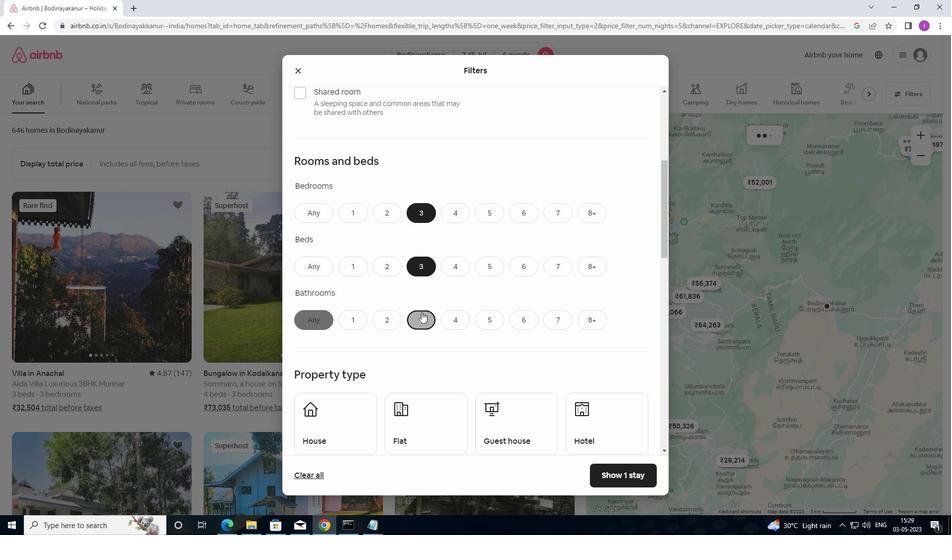 
Action: Mouse scrolled (423, 304) with delta (0, 0)
Screenshot: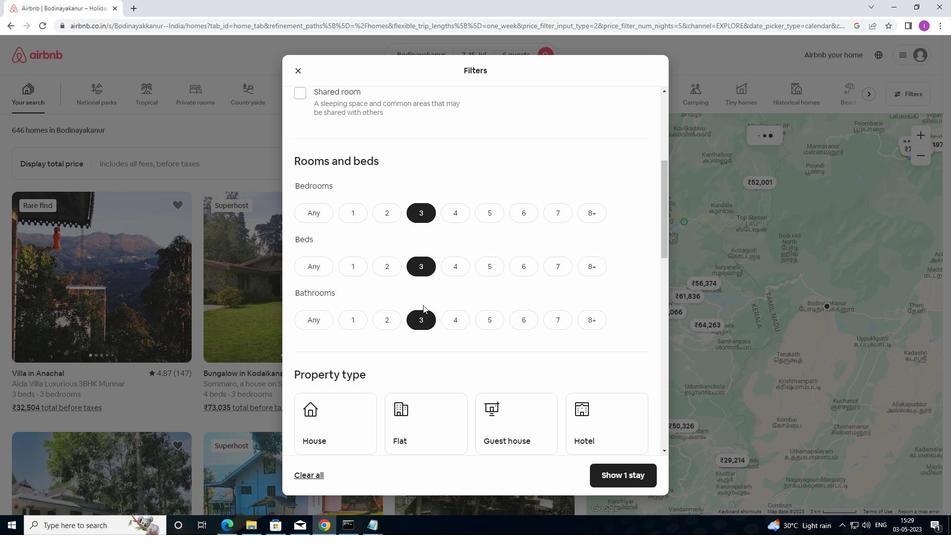 
Action: Mouse scrolled (423, 304) with delta (0, 0)
Screenshot: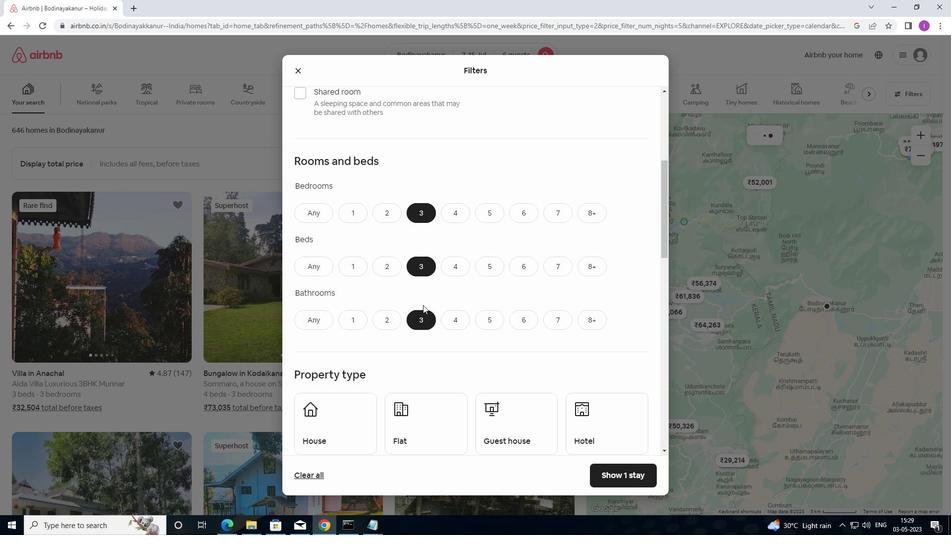 
Action: Mouse moved to (425, 300)
Screenshot: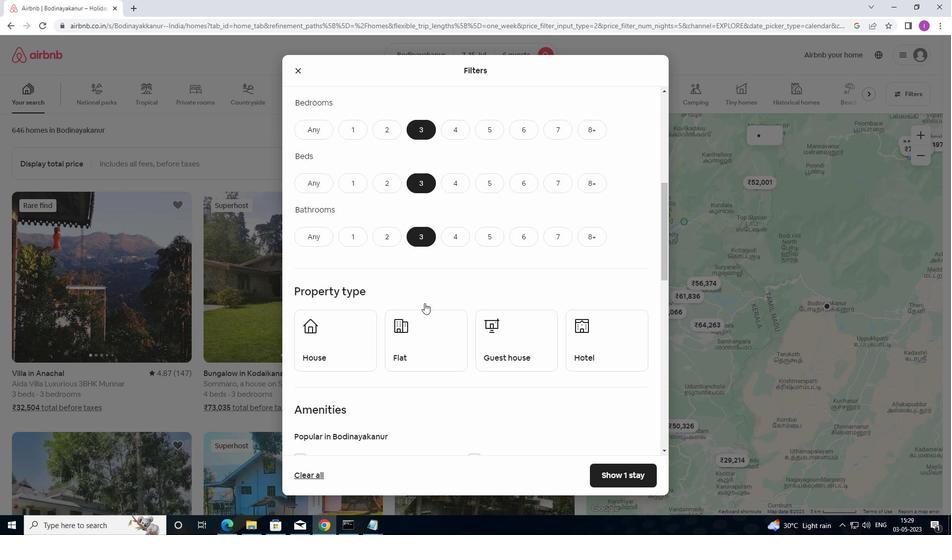 
Action: Mouse scrolled (425, 300) with delta (0, 0)
Screenshot: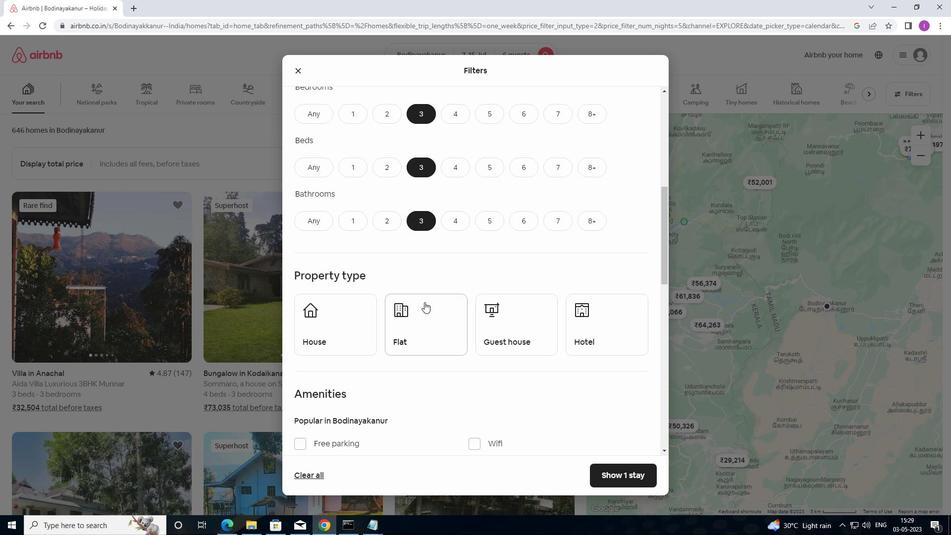 
Action: Mouse moved to (336, 274)
Screenshot: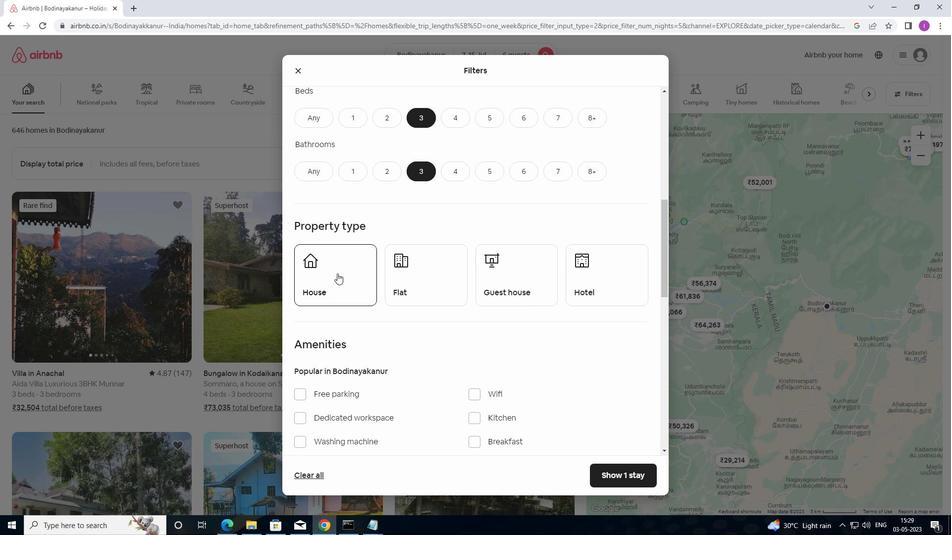 
Action: Mouse pressed left at (336, 274)
Screenshot: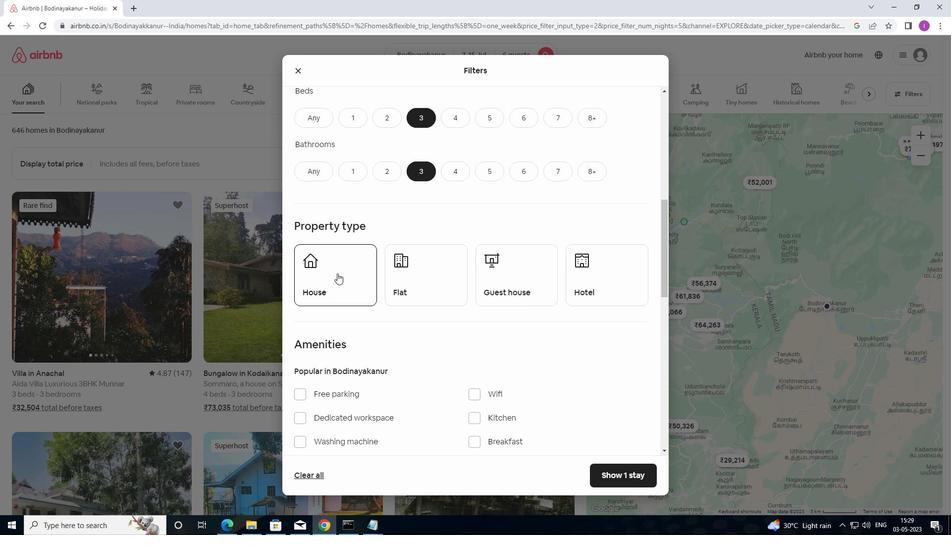 
Action: Mouse moved to (416, 275)
Screenshot: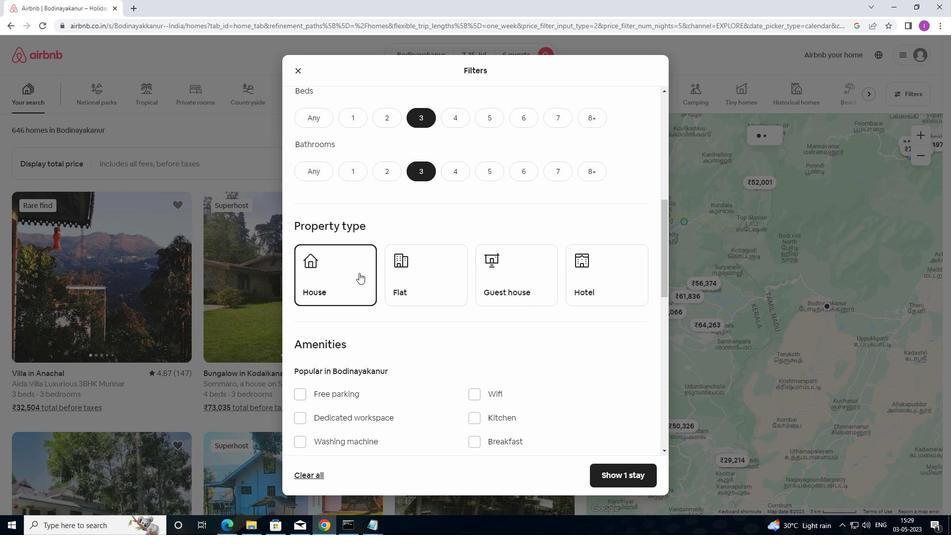 
Action: Mouse pressed left at (416, 275)
Screenshot: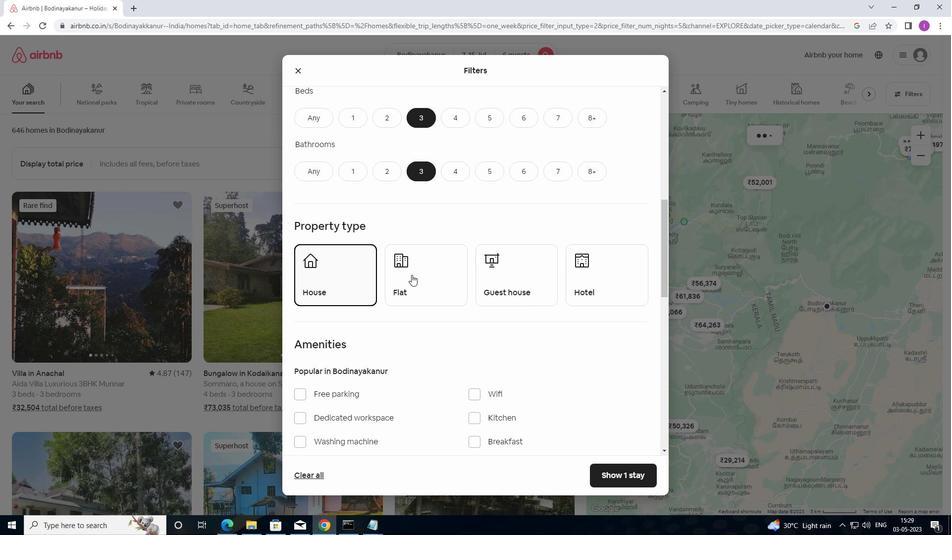 
Action: Mouse moved to (565, 288)
Screenshot: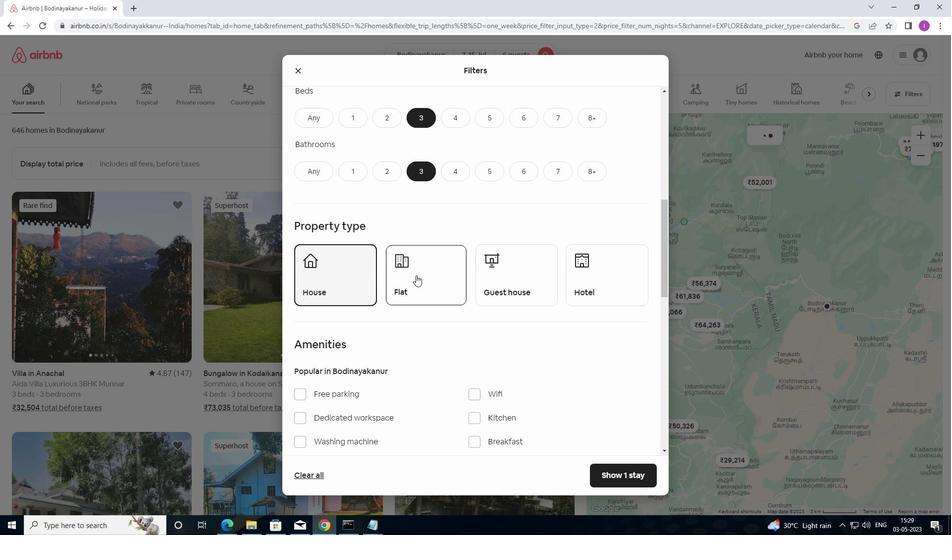 
Action: Mouse pressed left at (565, 288)
Screenshot: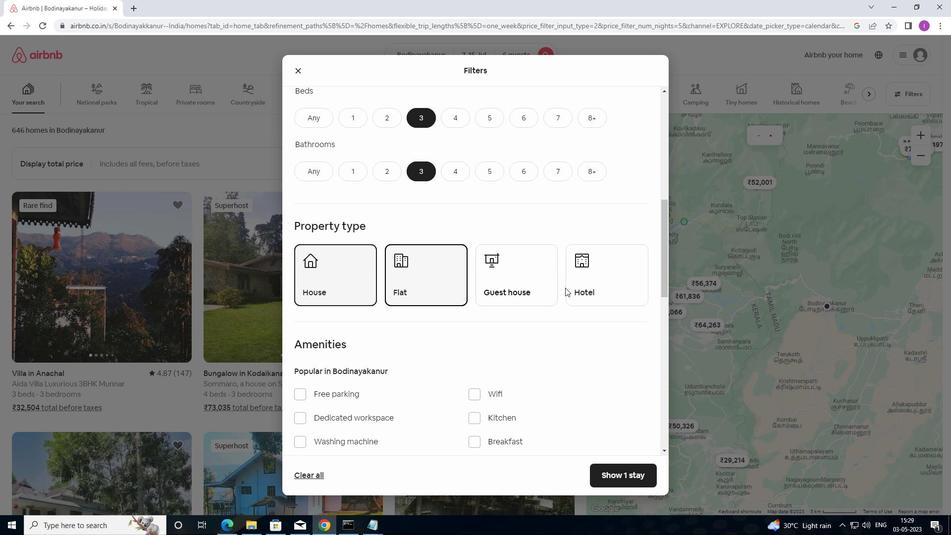 
Action: Mouse moved to (528, 289)
Screenshot: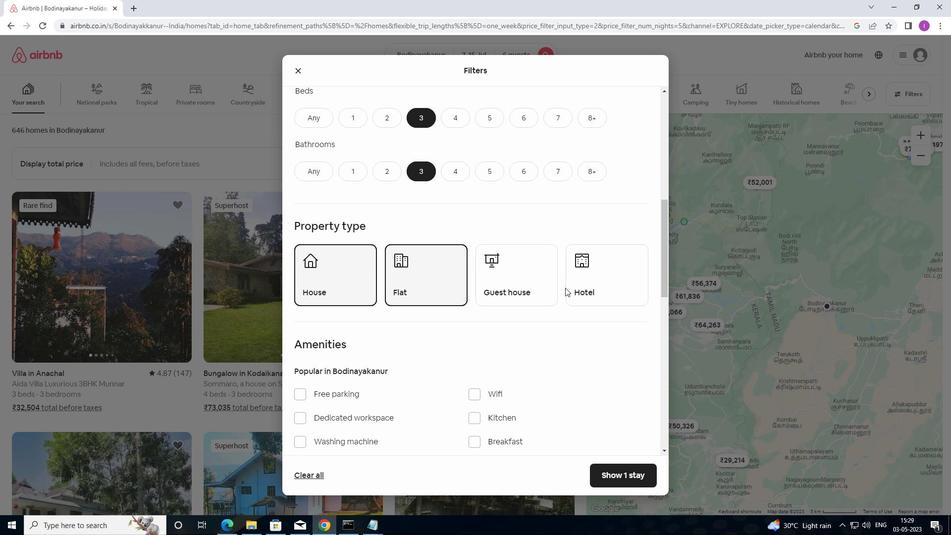 
Action: Mouse pressed left at (528, 289)
Screenshot: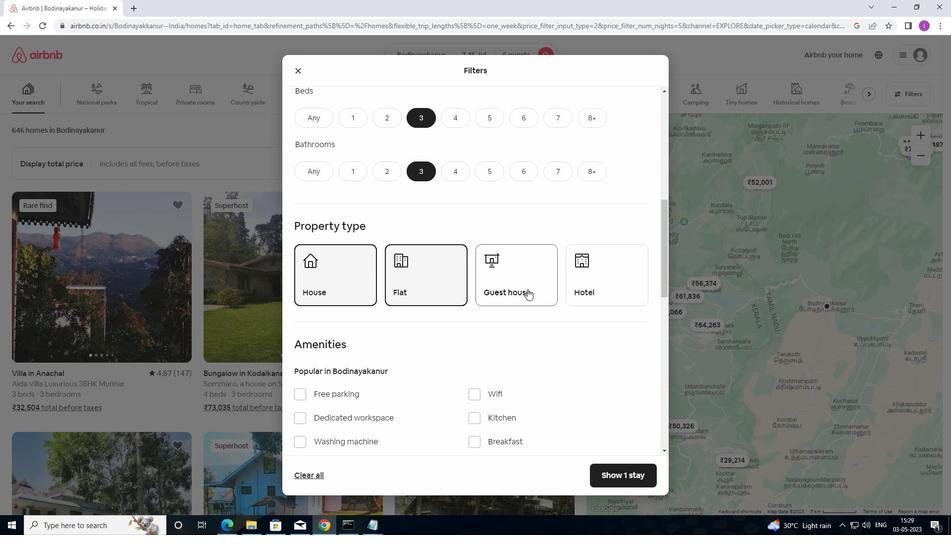
Action: Mouse moved to (650, 258)
Screenshot: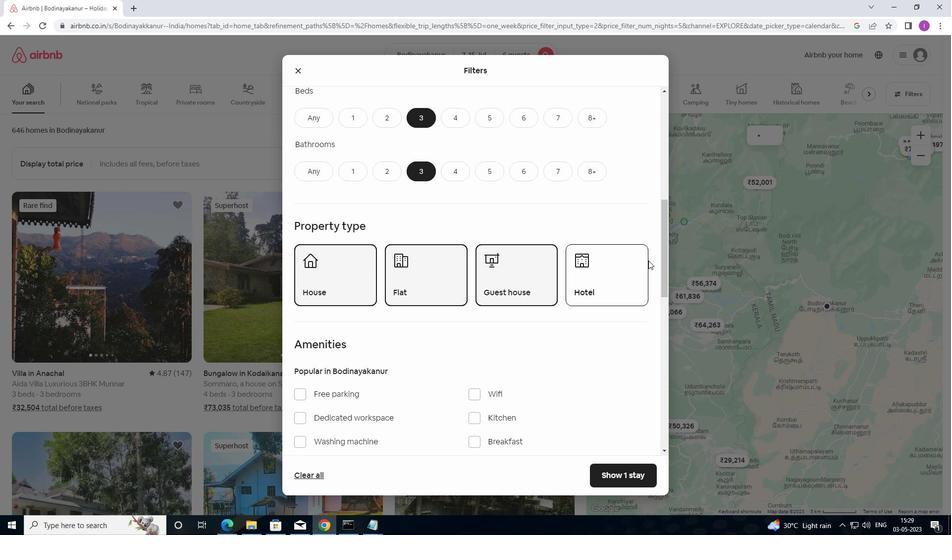 
Action: Mouse scrolled (650, 258) with delta (0, 0)
Screenshot: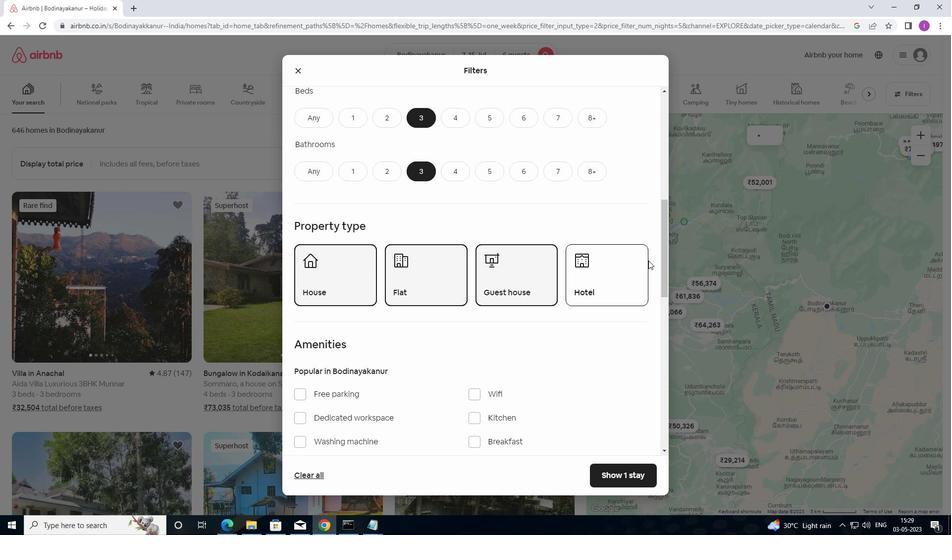 
Action: Mouse moved to (651, 257)
Screenshot: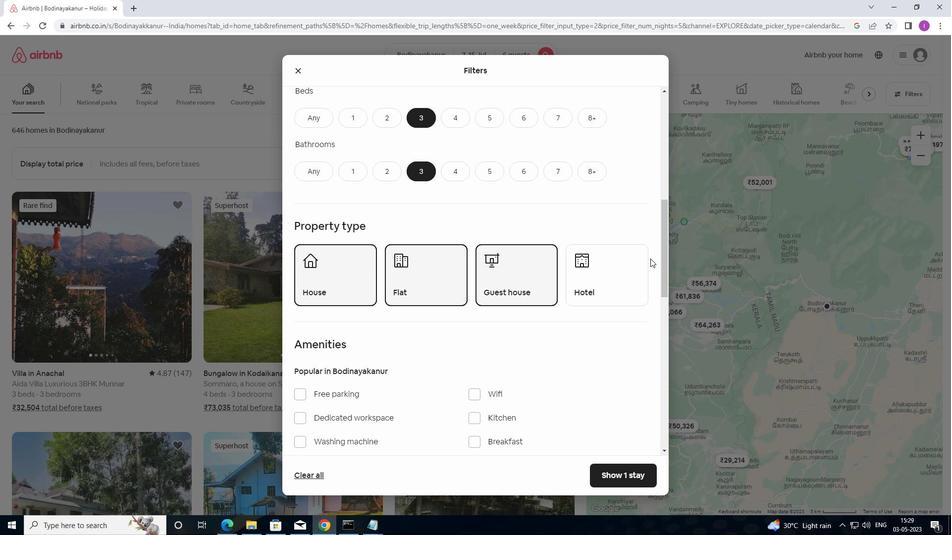 
Action: Mouse scrolled (651, 257) with delta (0, 0)
Screenshot: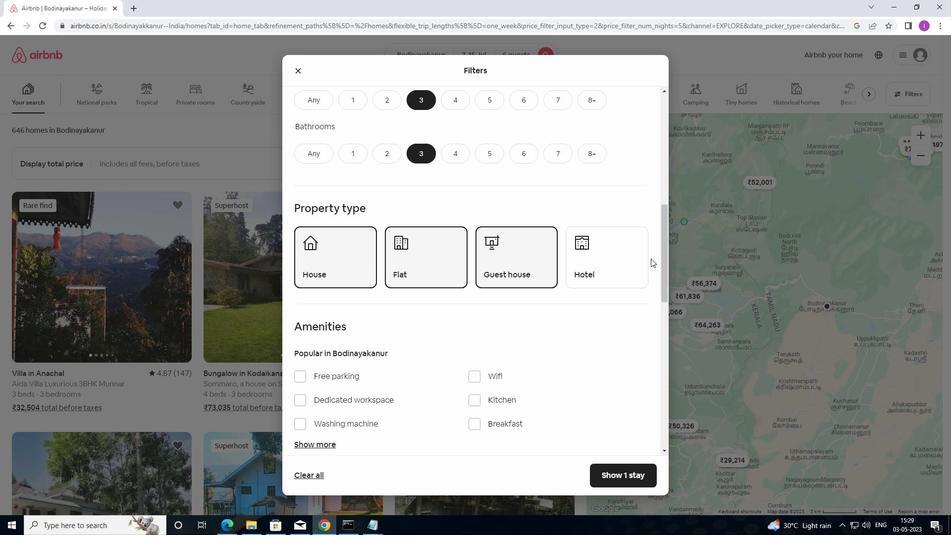 
Action: Mouse scrolled (651, 257) with delta (0, 0)
Screenshot: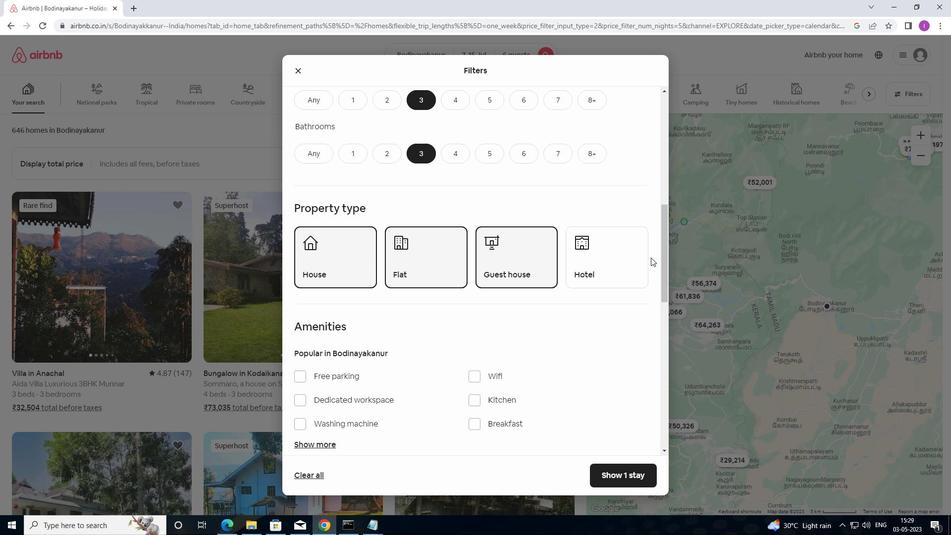 
Action: Mouse moved to (627, 269)
Screenshot: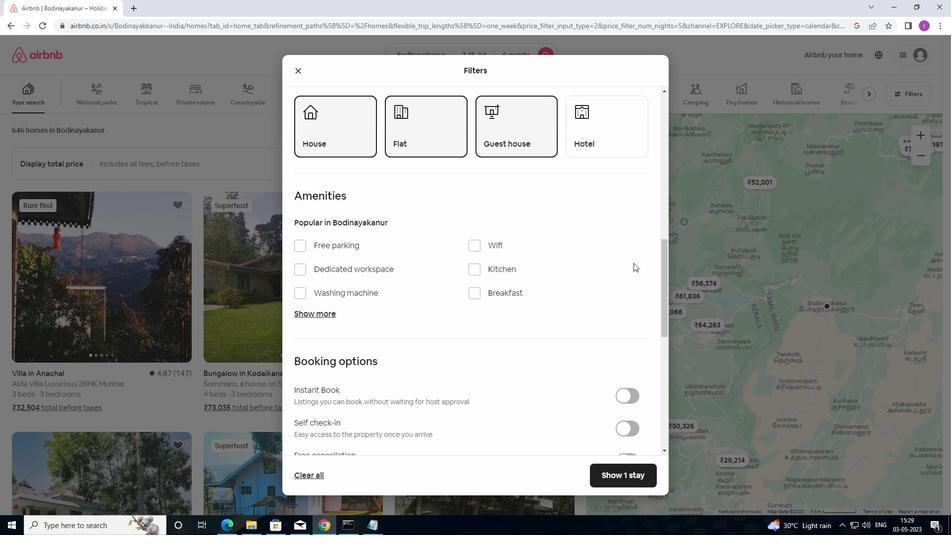 
Action: Mouse scrolled (627, 268) with delta (0, 0)
Screenshot: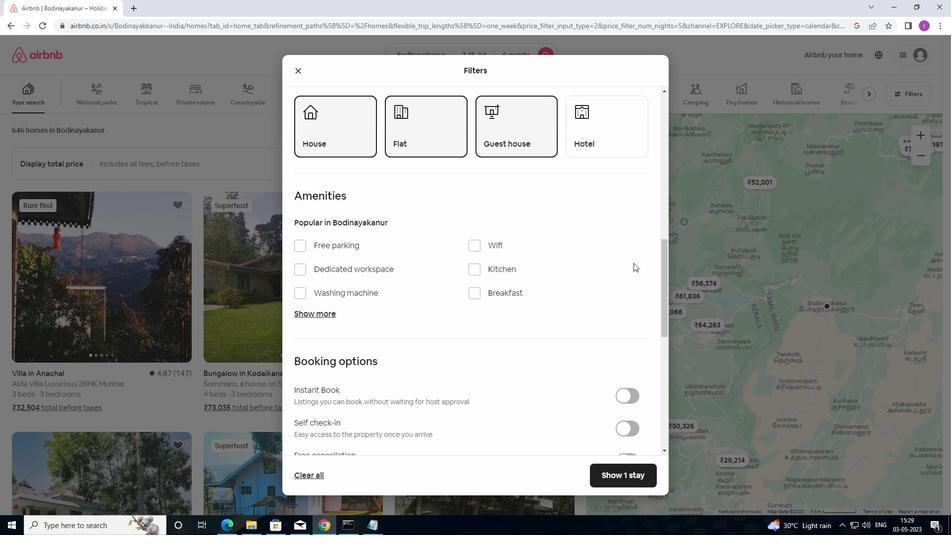 
Action: Mouse moved to (620, 275)
Screenshot: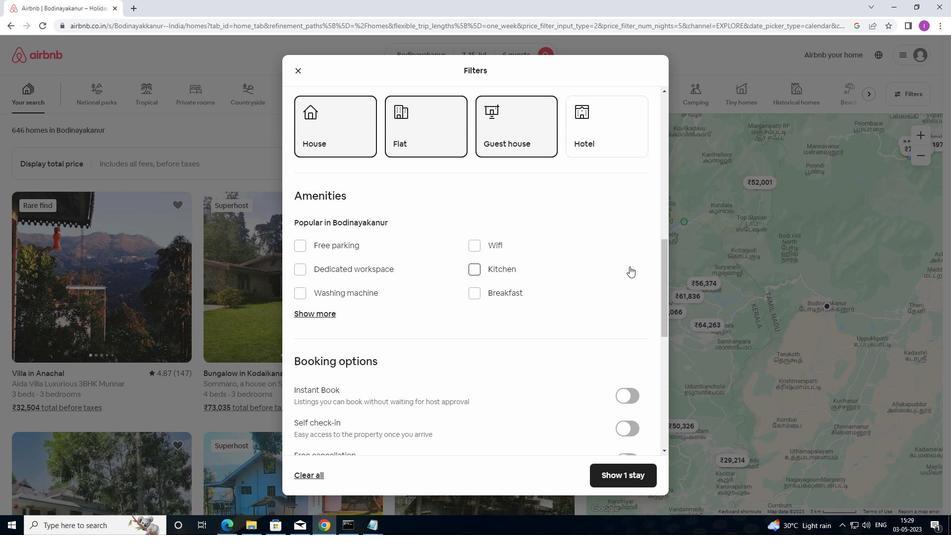 
Action: Mouse scrolled (620, 274) with delta (0, 0)
Screenshot: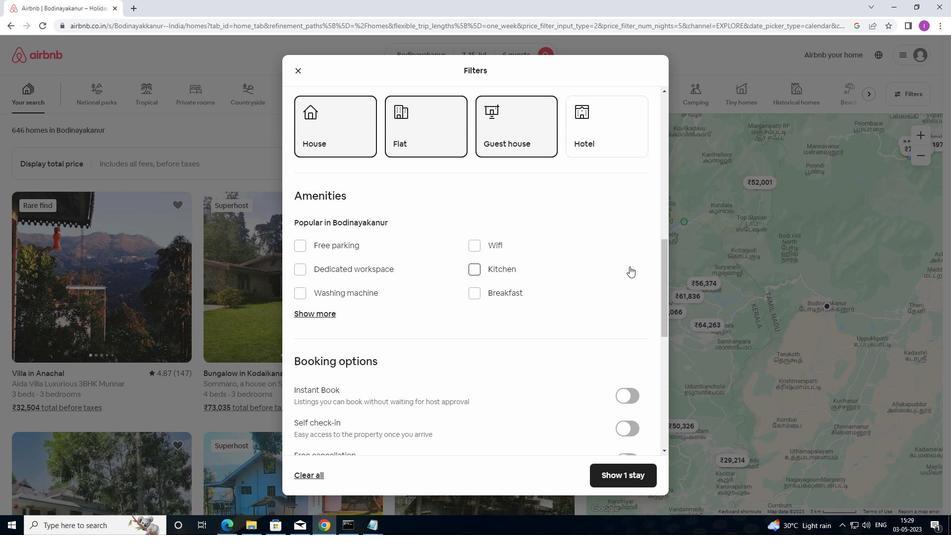 
Action: Mouse moved to (633, 321)
Screenshot: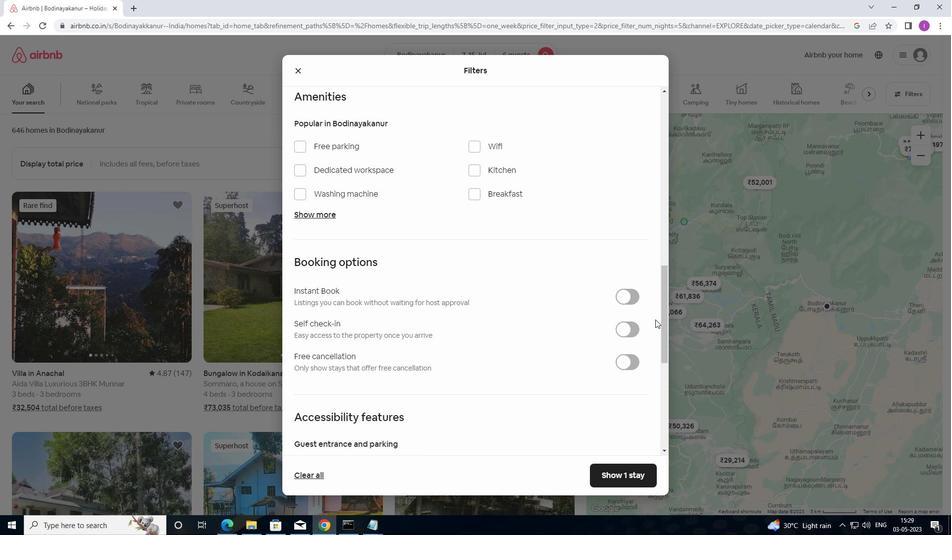 
Action: Mouse pressed left at (633, 321)
Screenshot: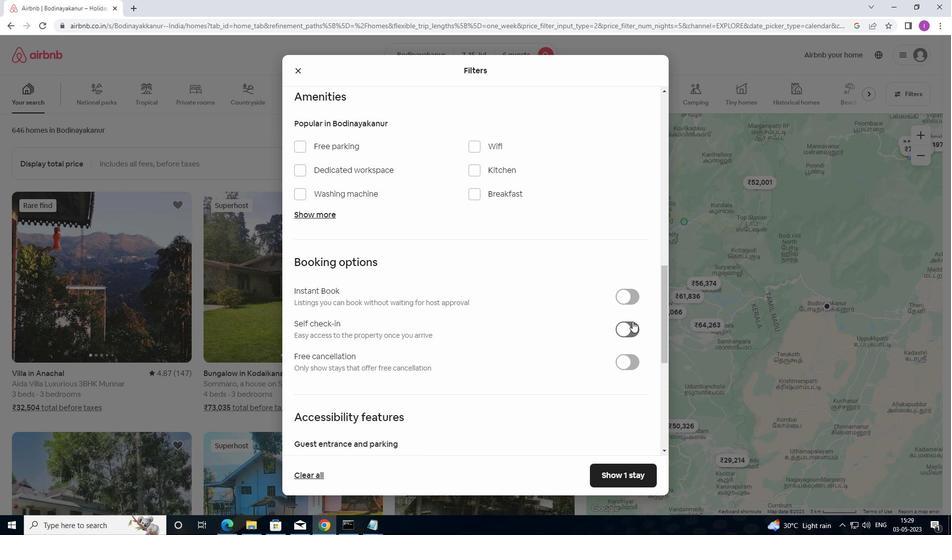 
Action: Mouse moved to (446, 324)
Screenshot: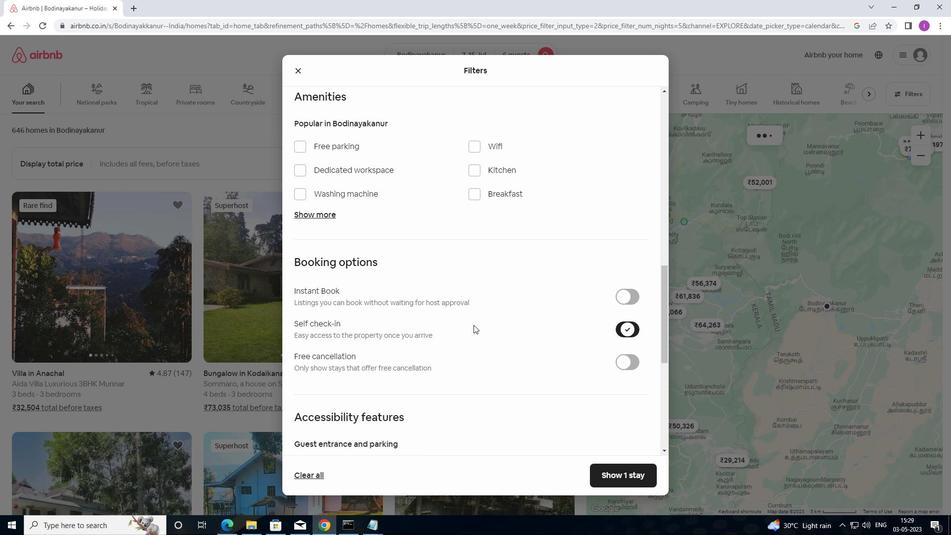 
Action: Mouse scrolled (446, 323) with delta (0, 0)
Screenshot: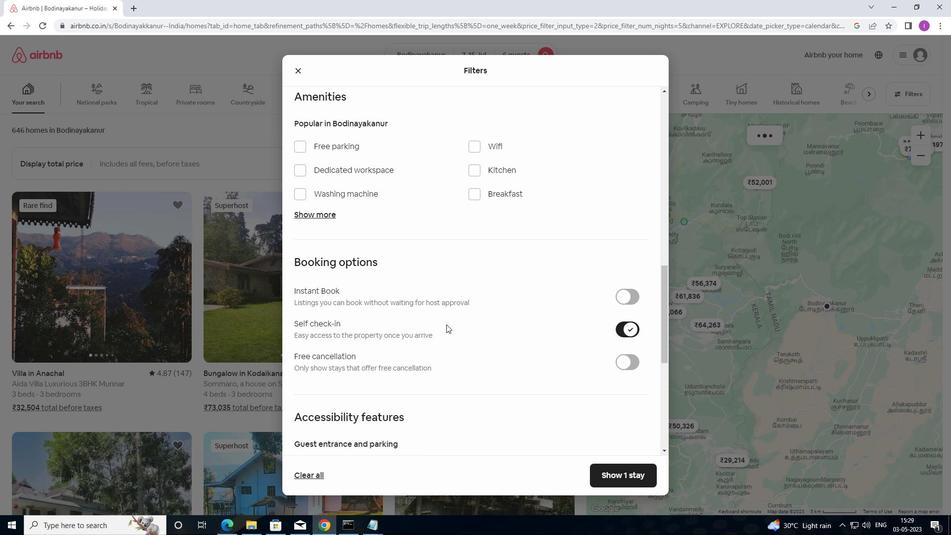 
Action: Mouse scrolled (446, 323) with delta (0, 0)
Screenshot: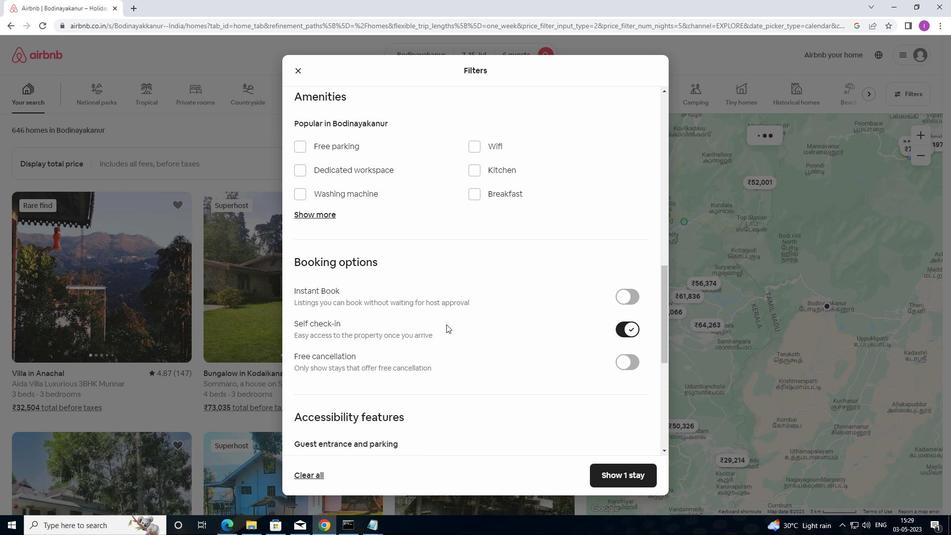 
Action: Mouse scrolled (446, 323) with delta (0, 0)
Screenshot: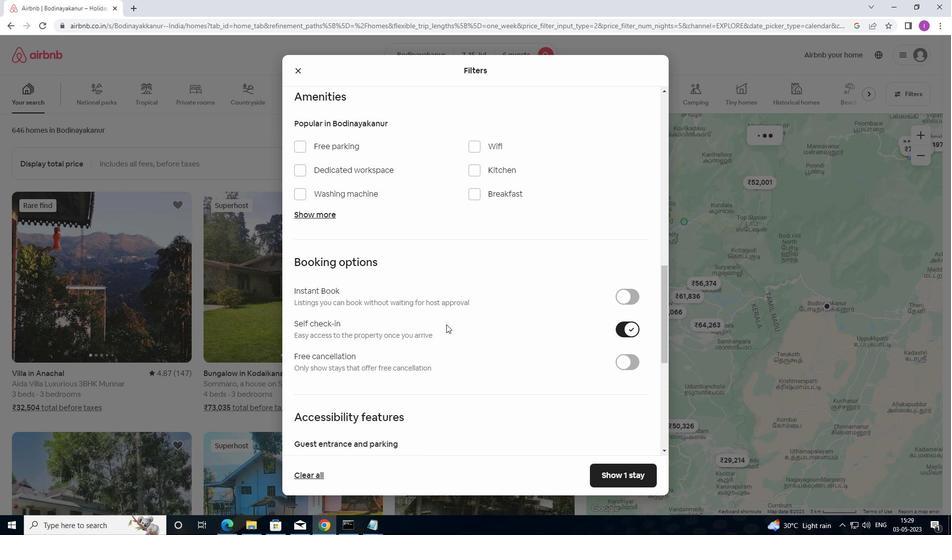 
Action: Mouse scrolled (446, 323) with delta (0, 0)
Screenshot: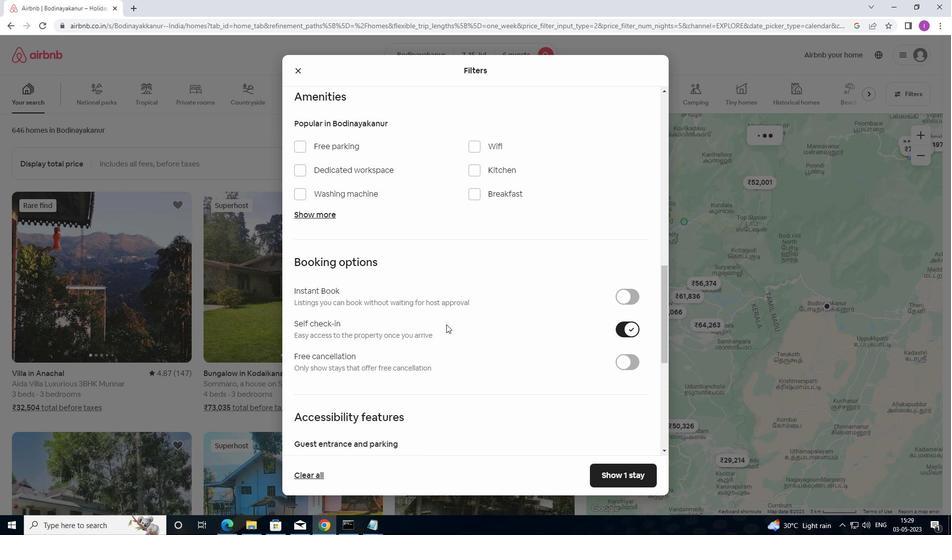 
Action: Mouse moved to (447, 321)
Screenshot: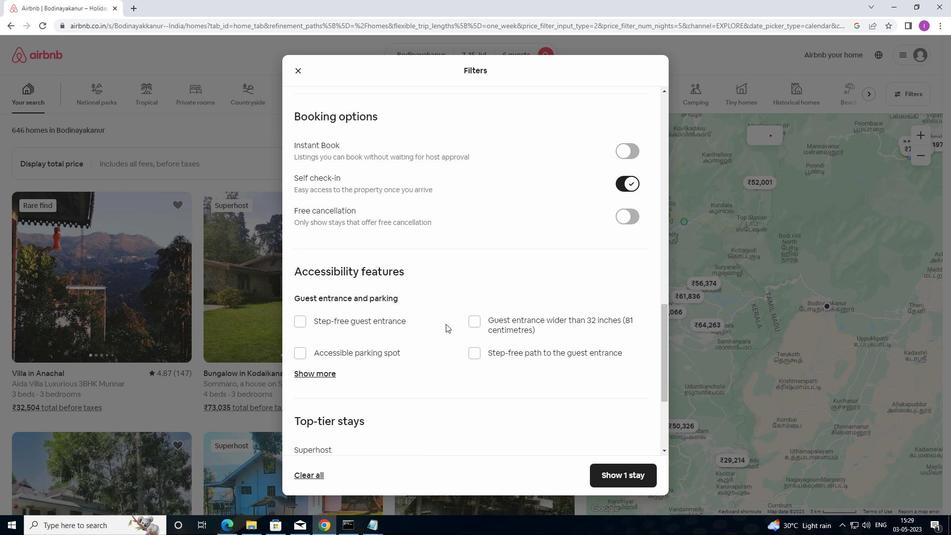 
Action: Mouse scrolled (447, 321) with delta (0, 0)
Screenshot: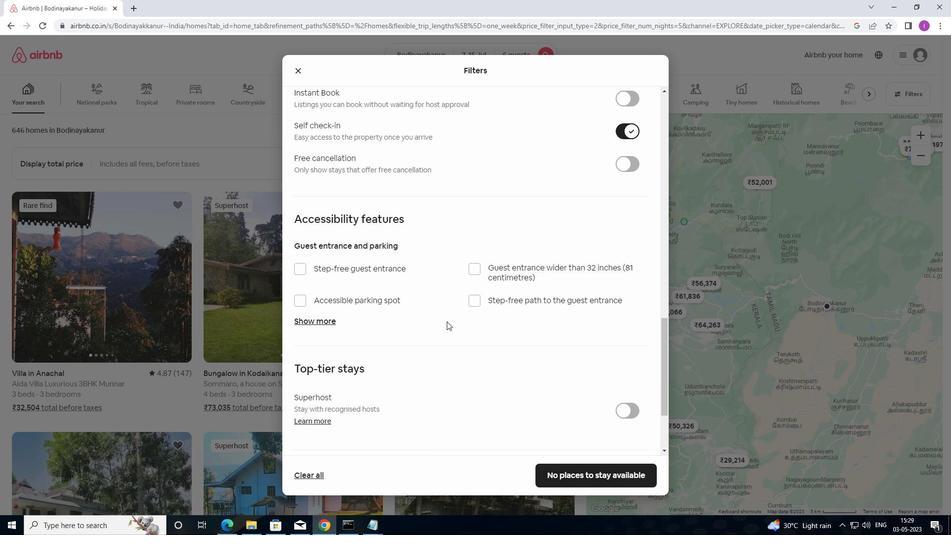 
Action: Mouse scrolled (447, 321) with delta (0, 0)
Screenshot: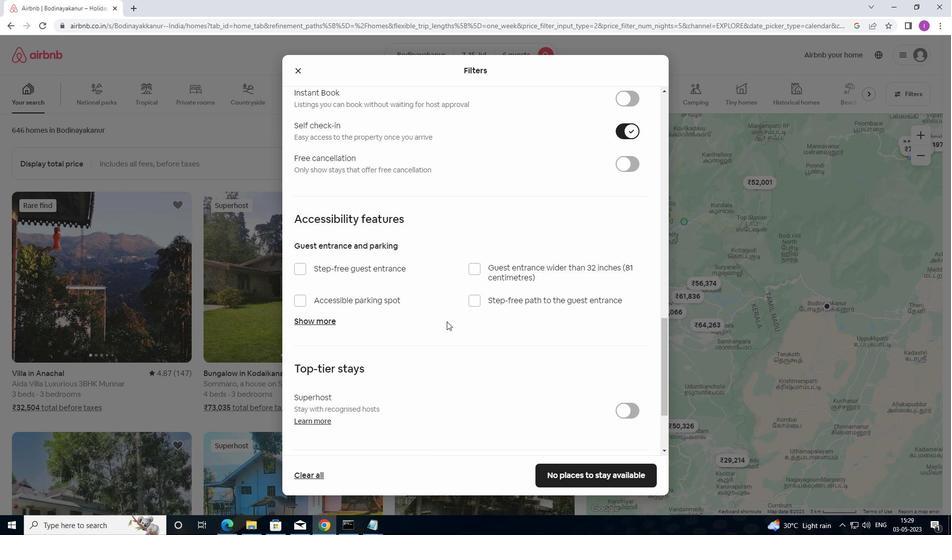 
Action: Mouse scrolled (447, 321) with delta (0, 0)
Screenshot: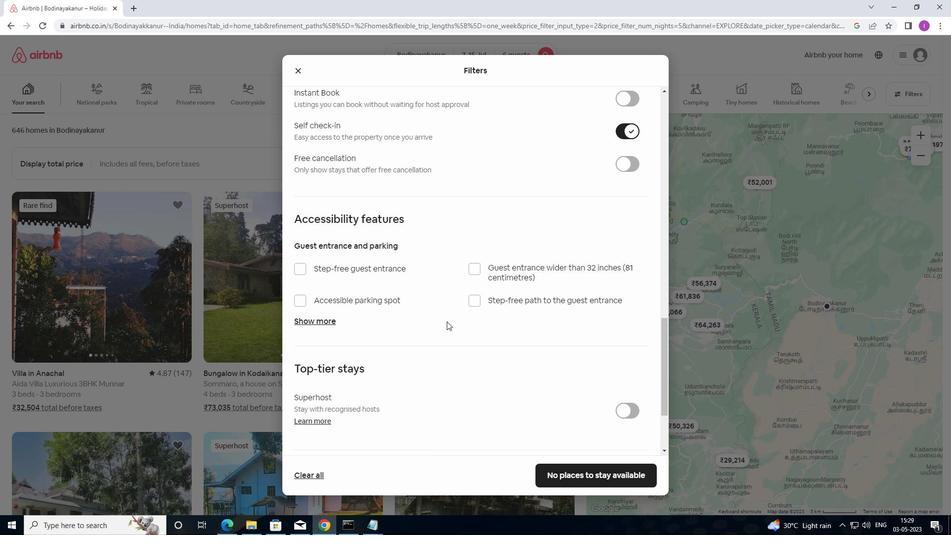 
Action: Mouse moved to (447, 321)
Screenshot: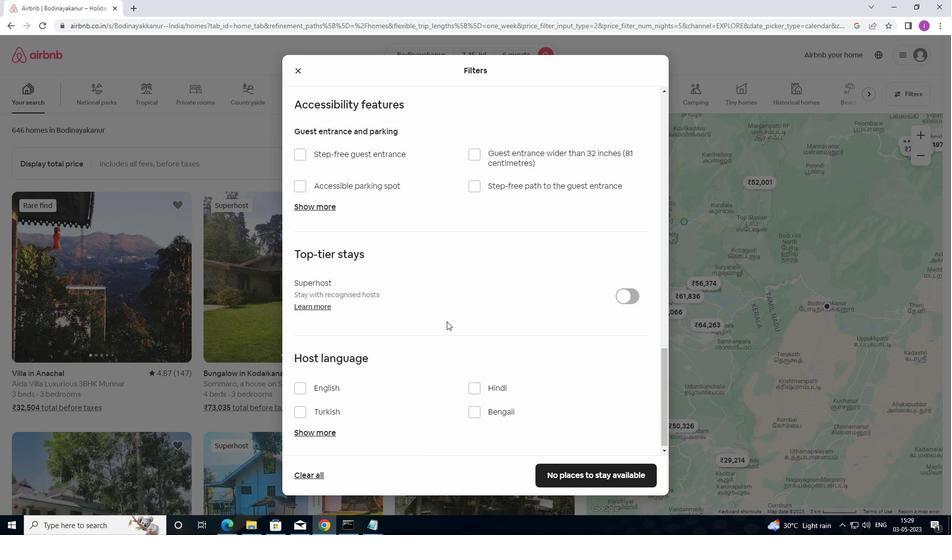 
Action: Mouse scrolled (447, 321) with delta (0, 0)
Screenshot: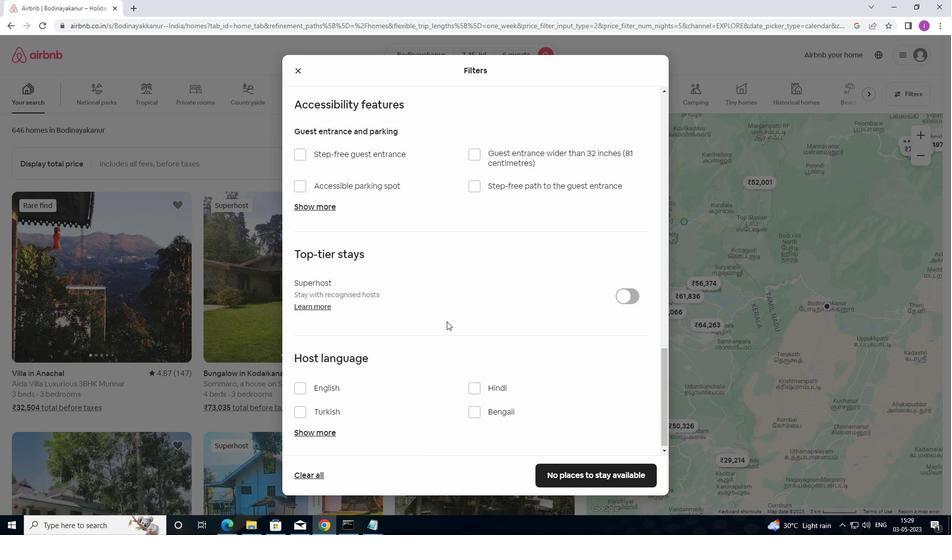 
Action: Mouse moved to (447, 324)
Screenshot: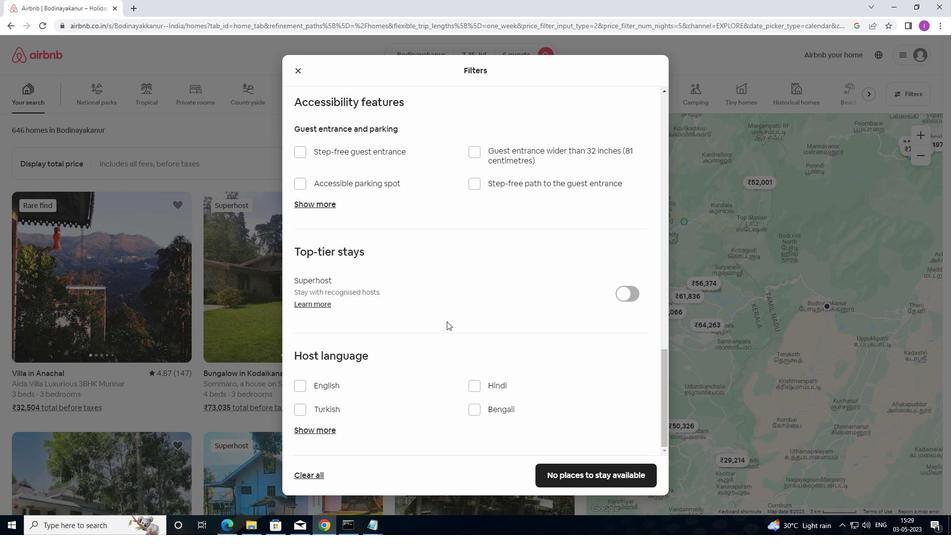 
Action: Mouse scrolled (447, 324) with delta (0, 0)
Screenshot: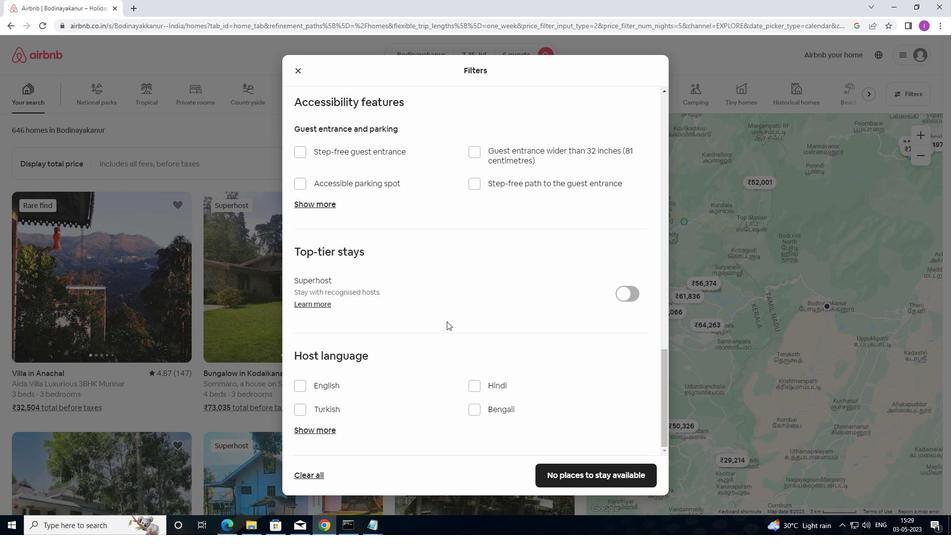 
Action: Mouse moved to (447, 325)
Screenshot: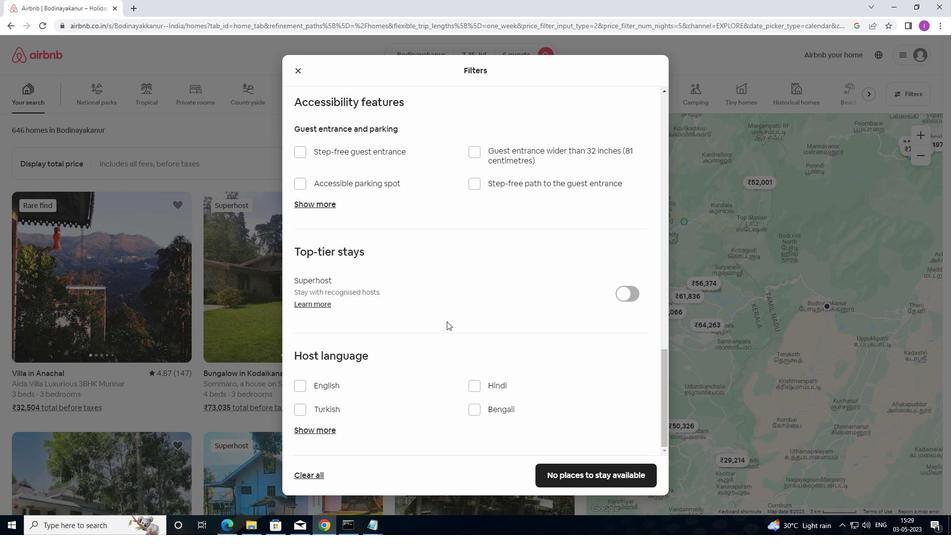 
Action: Mouse scrolled (447, 325) with delta (0, 0)
Screenshot: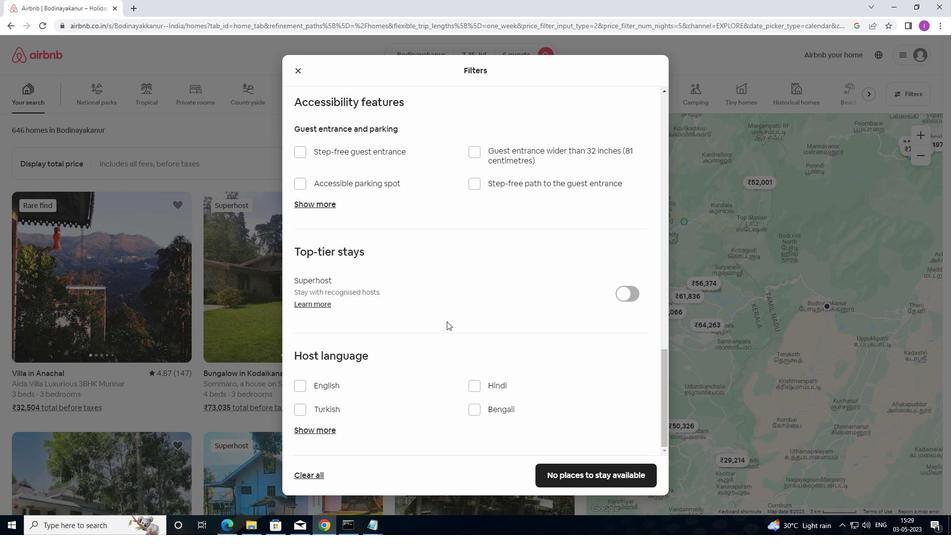 
Action: Mouse scrolled (447, 325) with delta (0, 0)
Screenshot: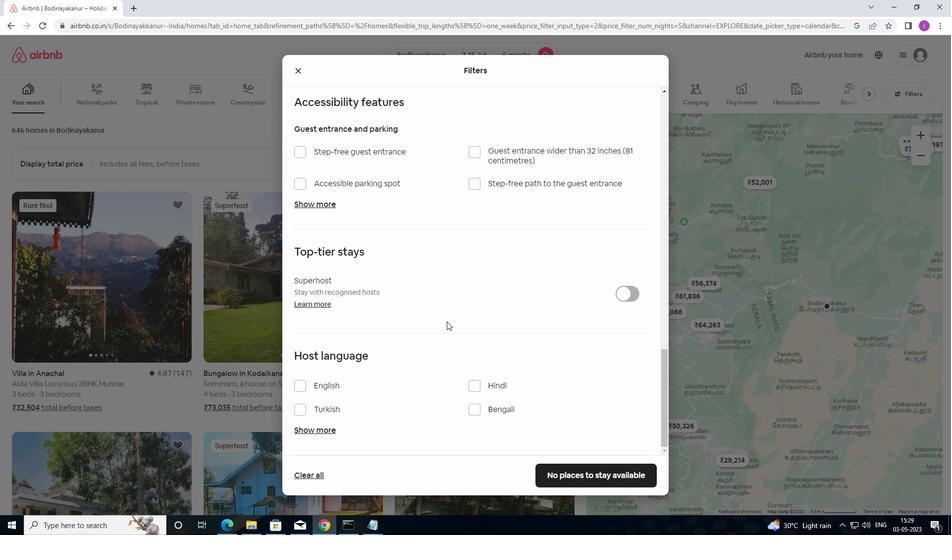 
Action: Mouse moved to (303, 382)
Screenshot: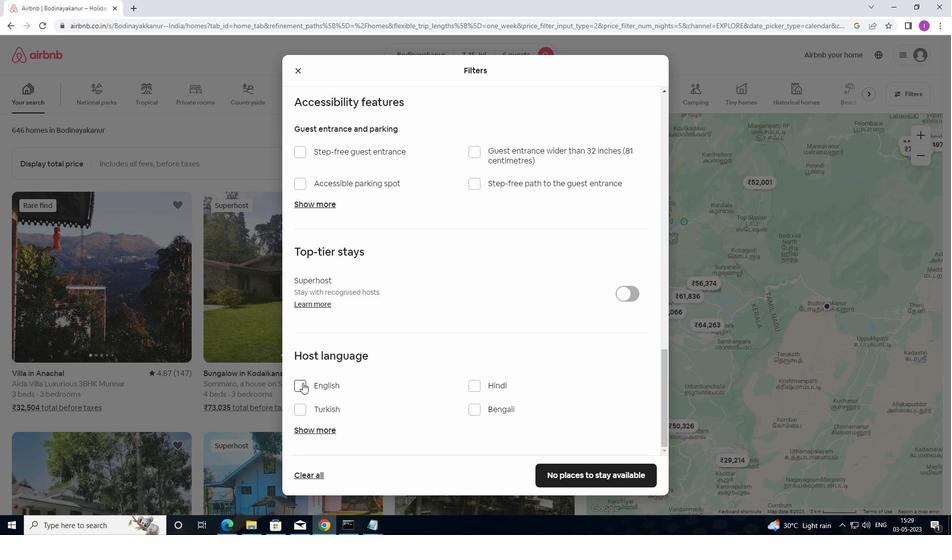 
Action: Mouse pressed left at (303, 382)
Screenshot: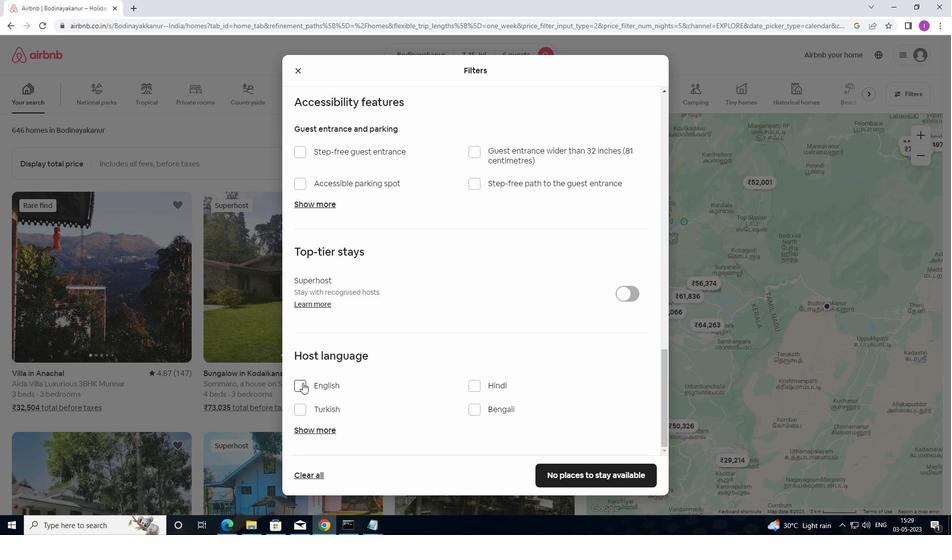 
Action: Mouse moved to (593, 474)
Screenshot: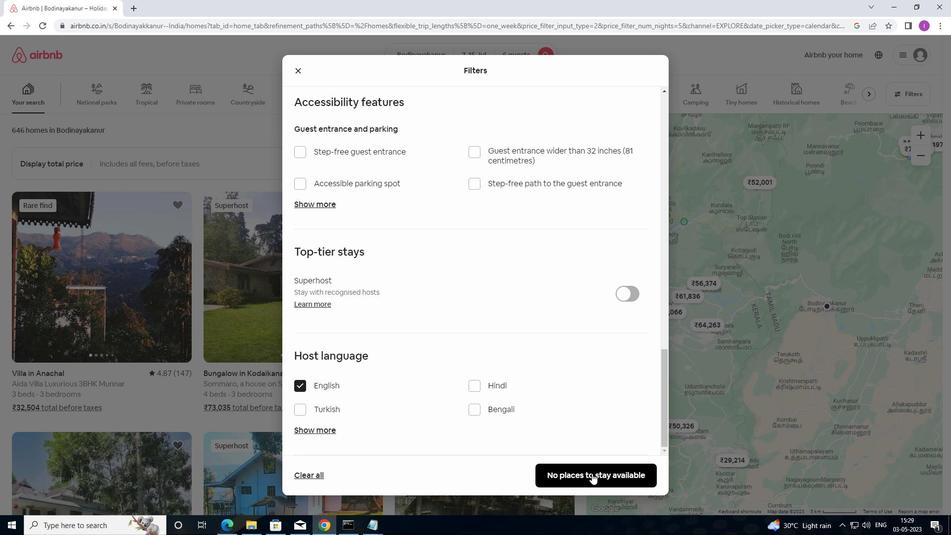 
Action: Mouse pressed left at (593, 474)
Screenshot: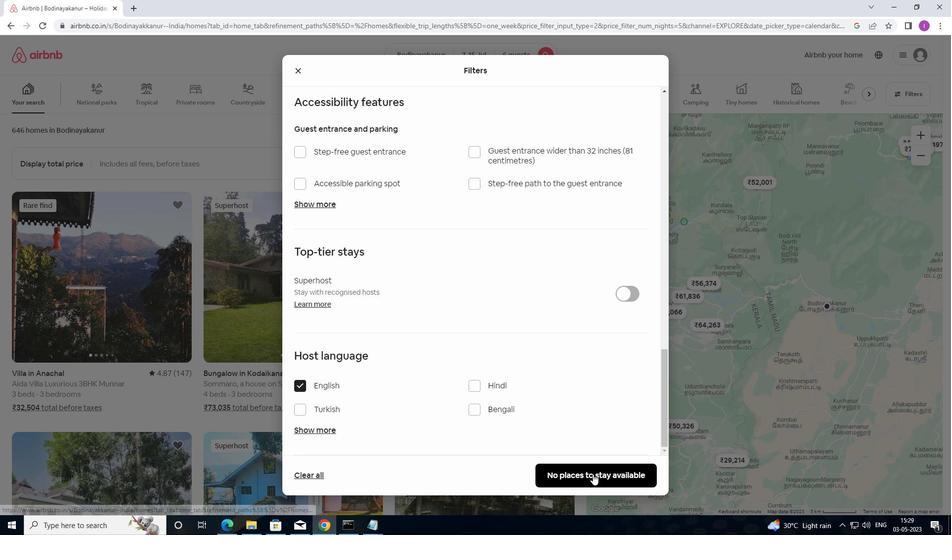 
Action: Mouse moved to (521, 465)
Screenshot: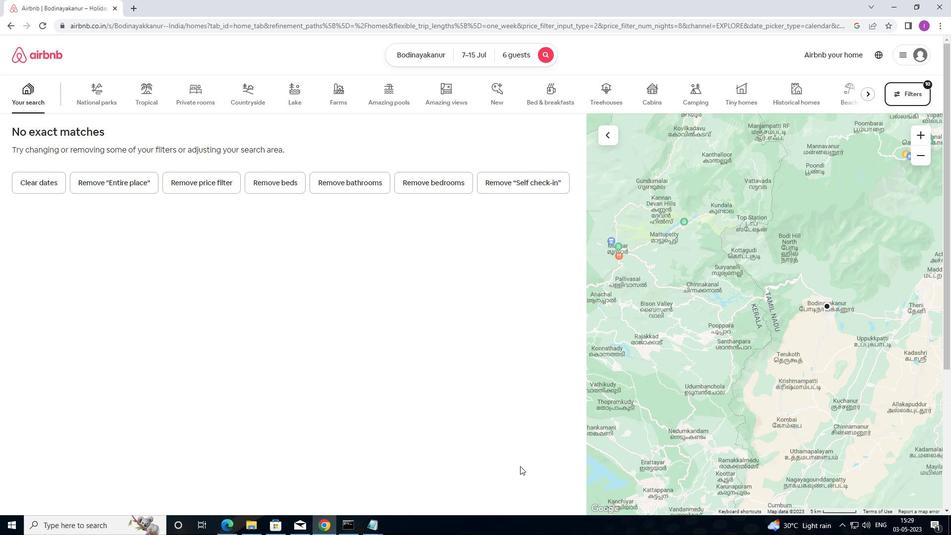 
